 Task: Open Card Card0000000190 in Board Board0000000048 in Workspace WS0000000016 in Trello. Add Member Mailaustralia7@gmail.com to Card Card0000000190 in Board Board0000000048 in Workspace WS0000000016 in Trello. Add Blue Label titled Label0000000190 to Card Card0000000190 in Board Board0000000048 in Workspace WS0000000016 in Trello. Add Checklist CL0000000190 to Card Card0000000190 in Board Board0000000048 in Workspace WS0000000016 in Trello. Add Dates with Start Date as Sep 01 2023 and Due Date as Sep 30 2023 to Card Card0000000190 in Board Board0000000048 in Workspace WS0000000016 in Trello
Action: Mouse moved to (774, 45)
Screenshot: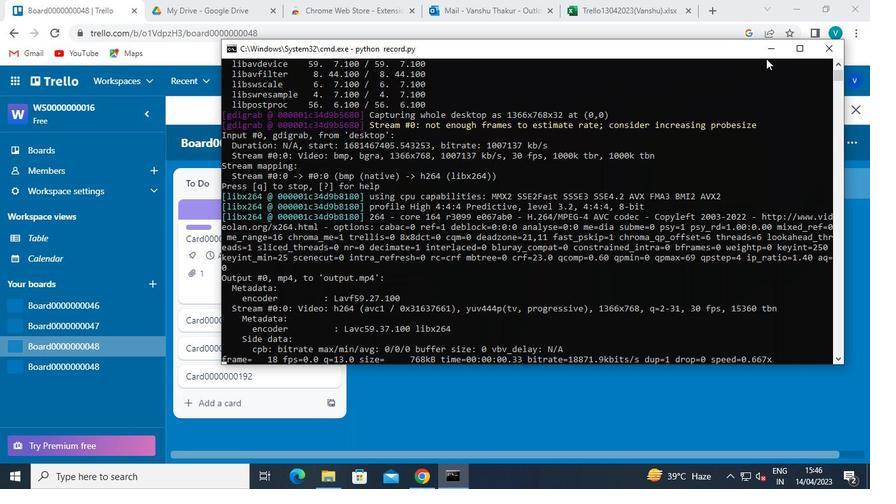 
Action: Mouse pressed left at (774, 45)
Screenshot: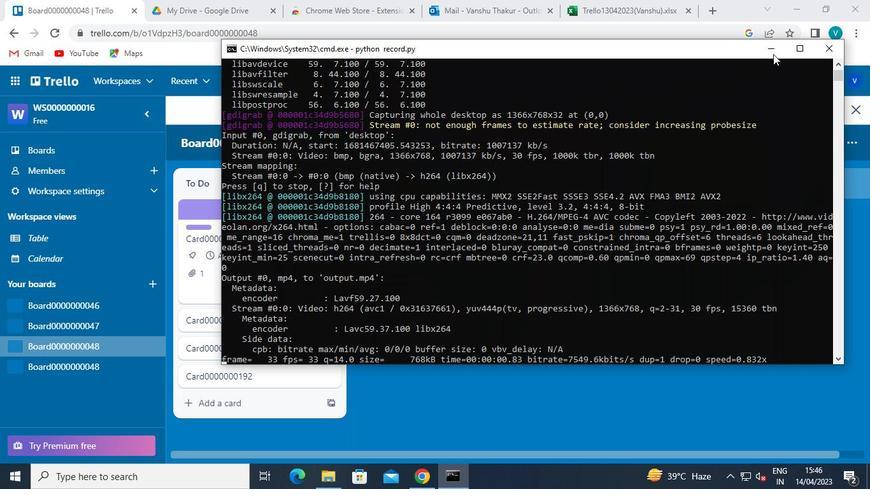 
Action: Mouse moved to (263, 319)
Screenshot: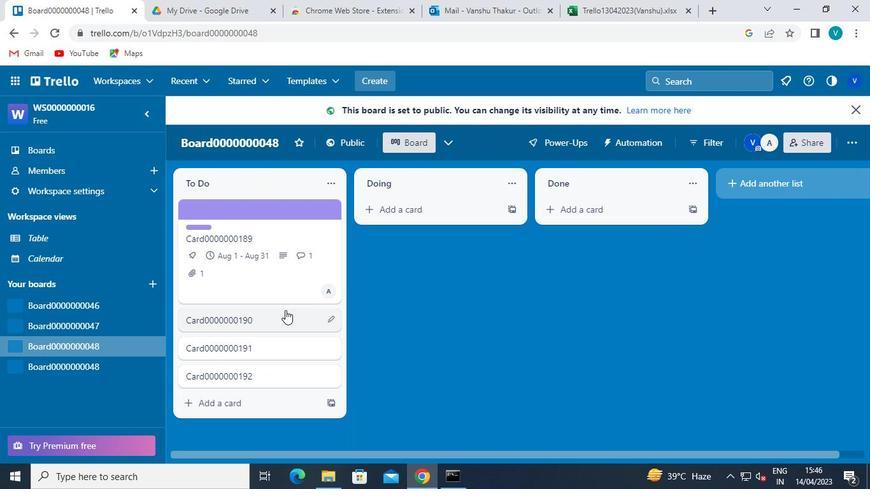 
Action: Mouse pressed left at (263, 319)
Screenshot: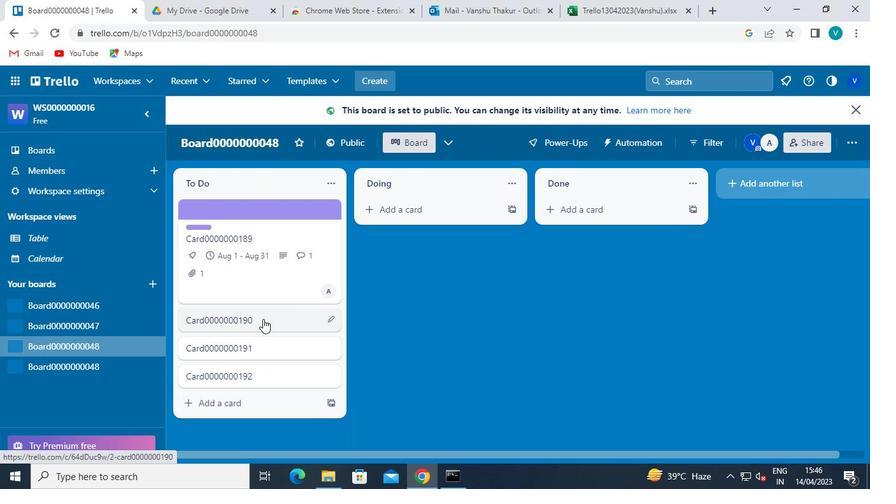 
Action: Mouse moved to (593, 229)
Screenshot: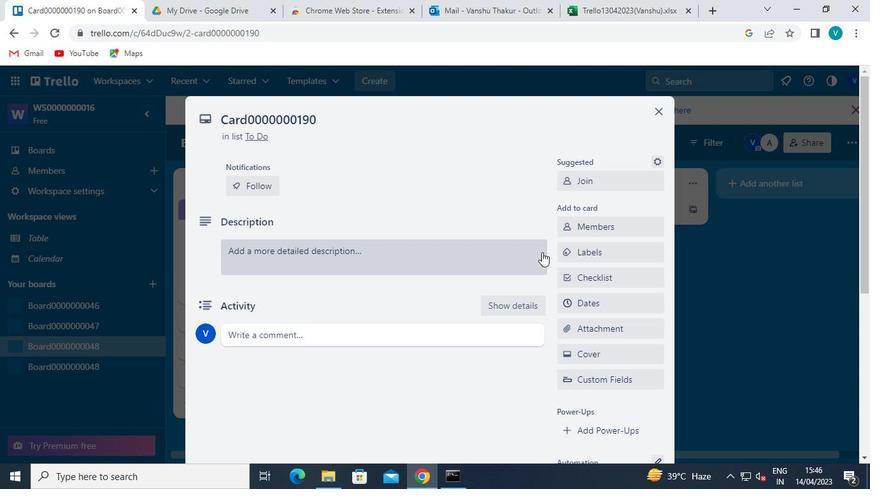 
Action: Mouse pressed left at (593, 229)
Screenshot: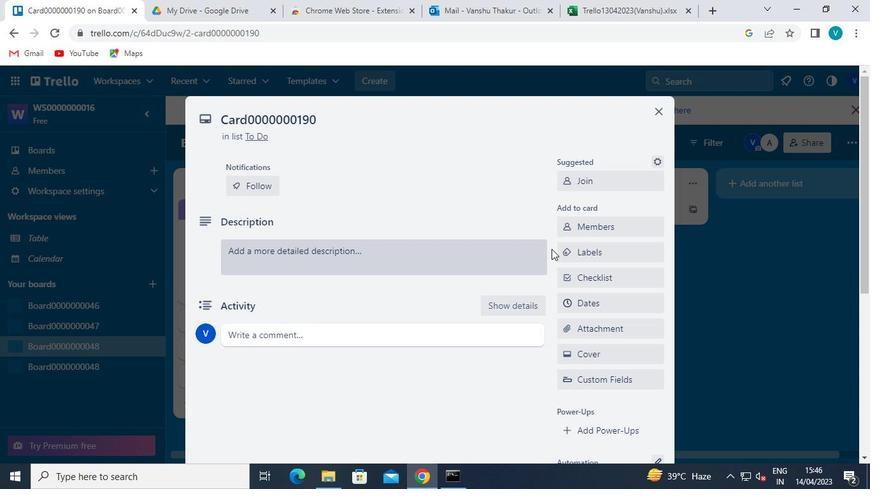 
Action: Mouse moved to (595, 285)
Screenshot: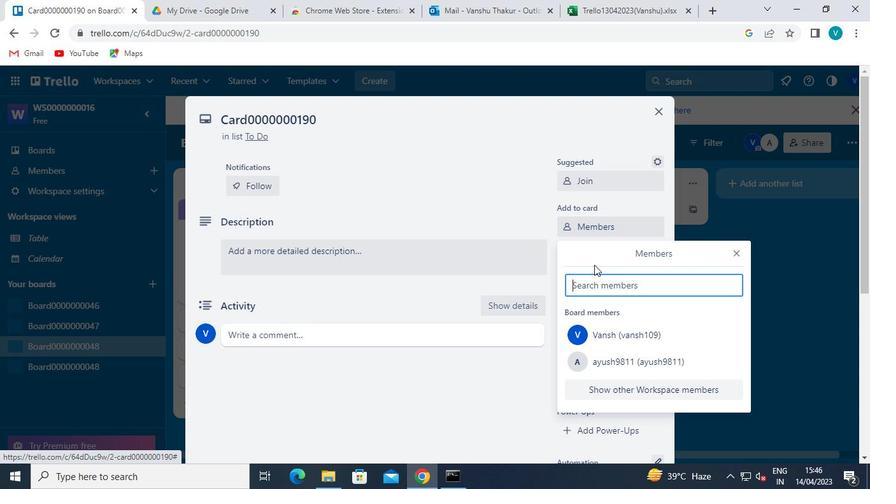 
Action: Mouse pressed left at (595, 285)
Screenshot: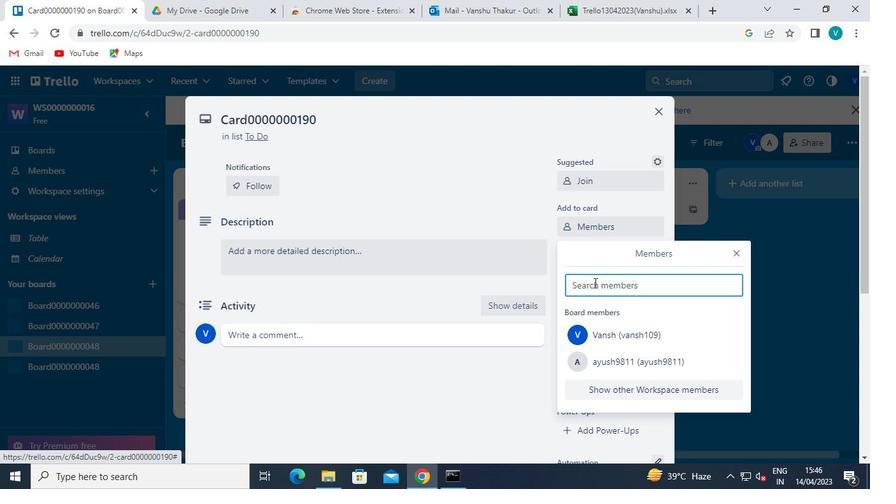 
Action: Mouse moved to (571, 266)
Screenshot: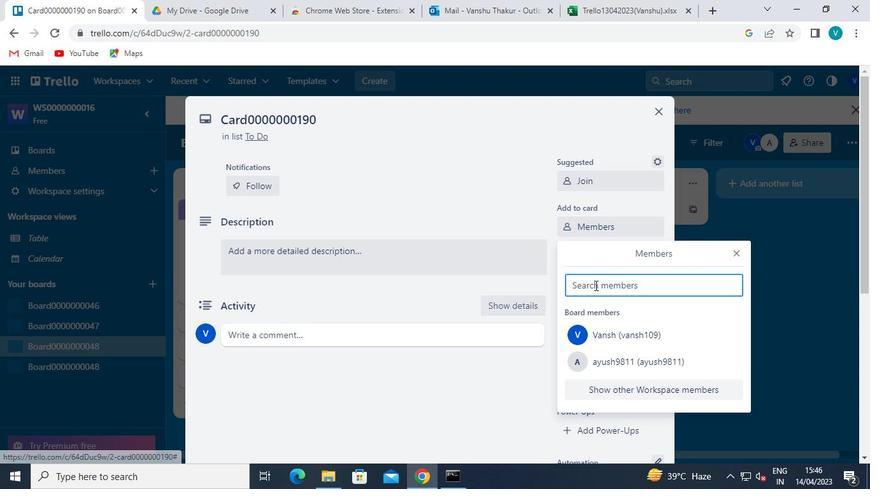 
Action: Keyboard Key.shift
Screenshot: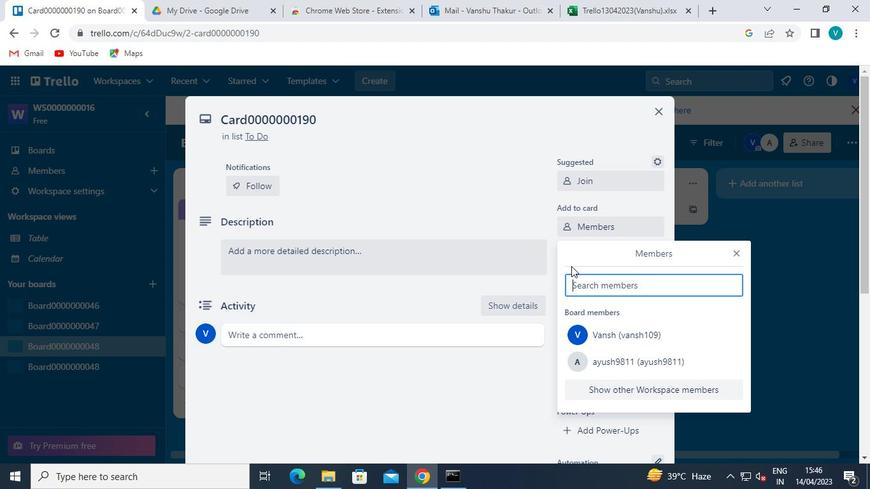 
Action: Keyboard M
Screenshot: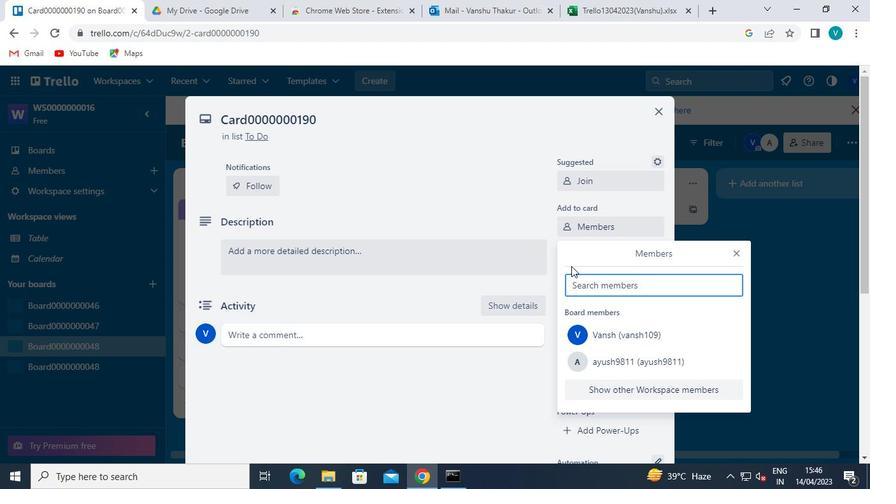 
Action: Keyboard a
Screenshot: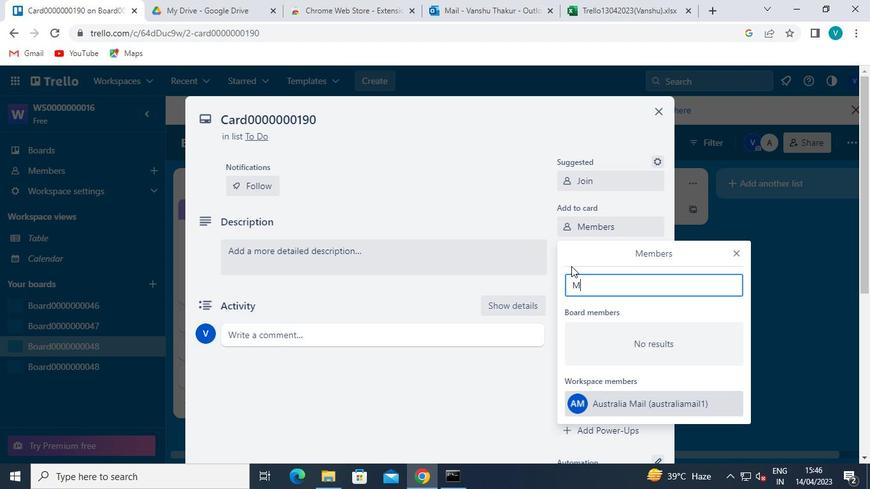 
Action: Keyboard i
Screenshot: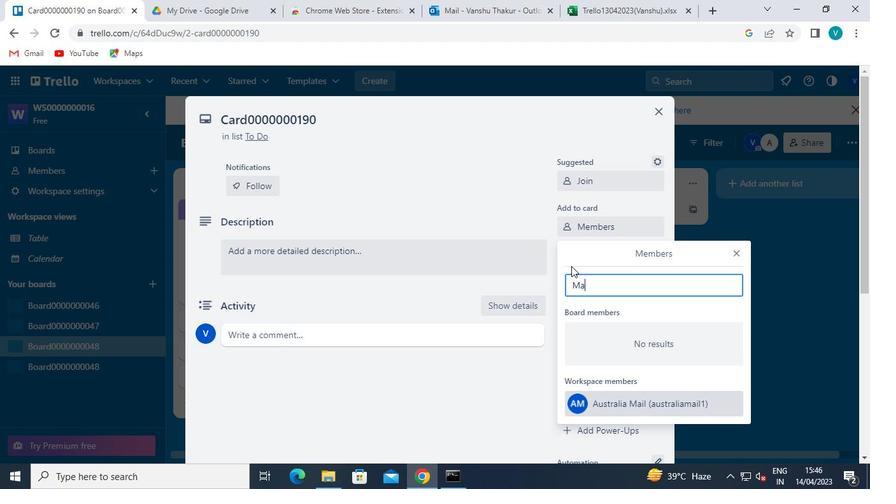 
Action: Keyboard l
Screenshot: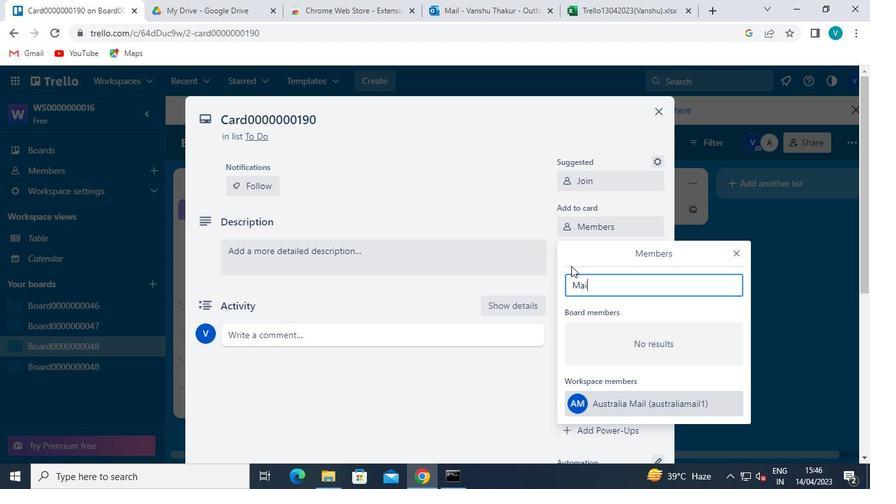 
Action: Keyboard a
Screenshot: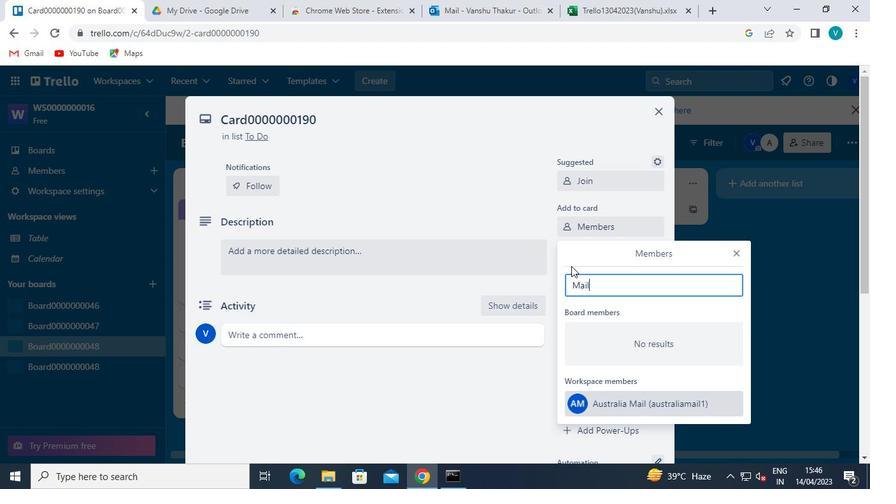 
Action: Keyboard u
Screenshot: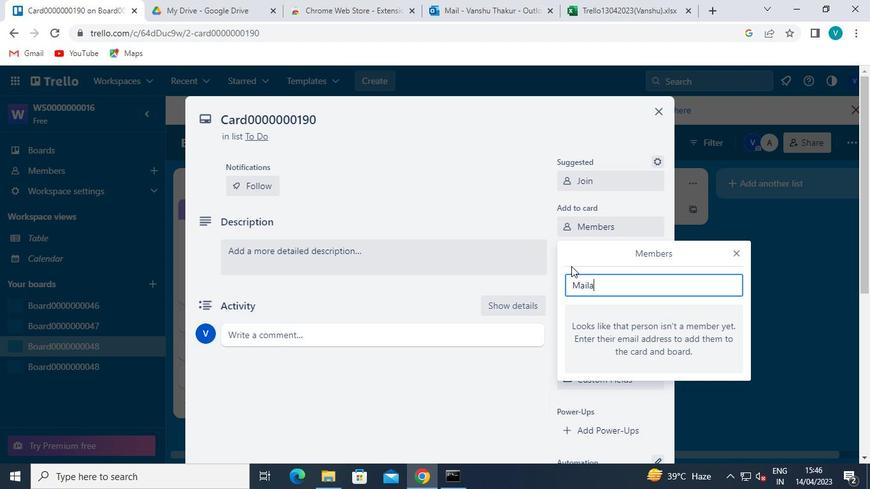 
Action: Keyboard s
Screenshot: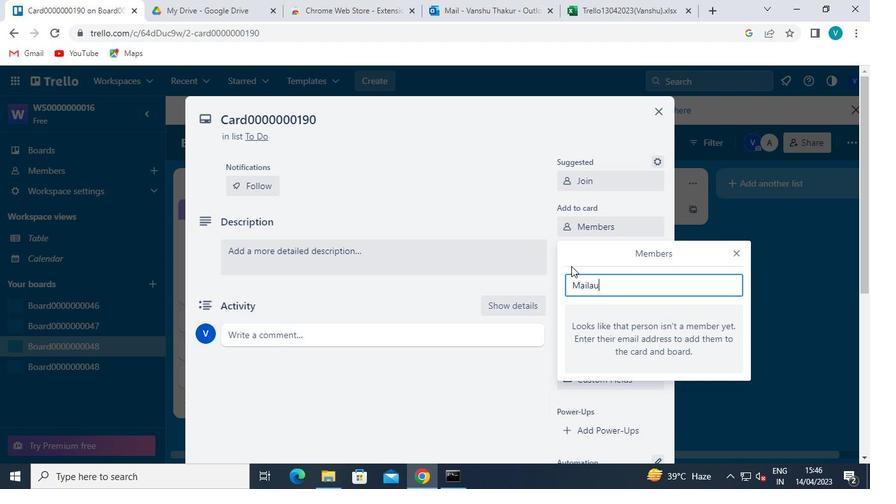 
Action: Keyboard t
Screenshot: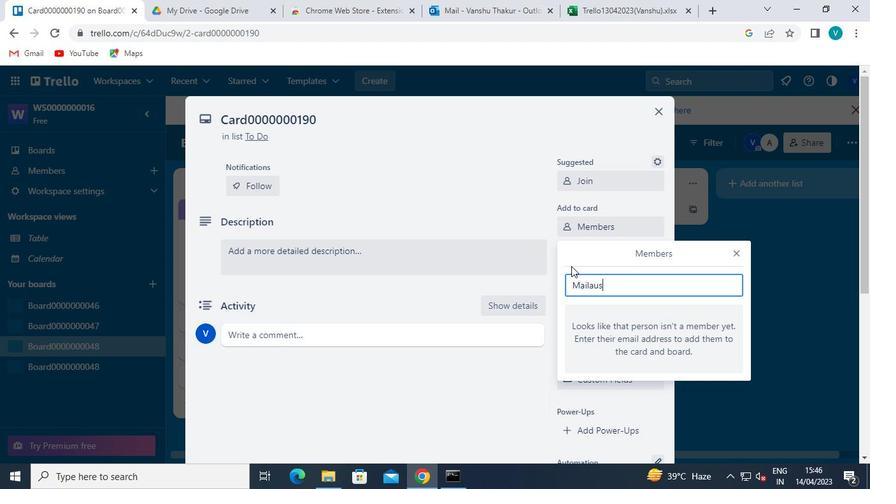 
Action: Keyboard r
Screenshot: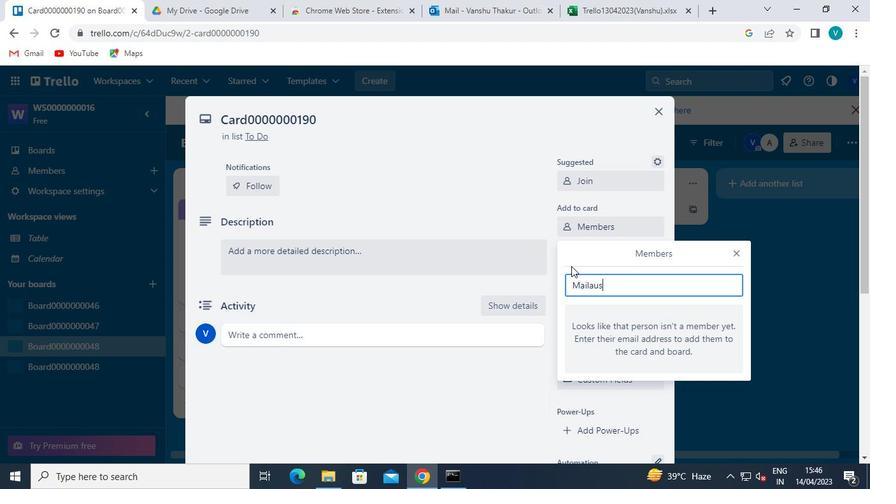 
Action: Keyboard a
Screenshot: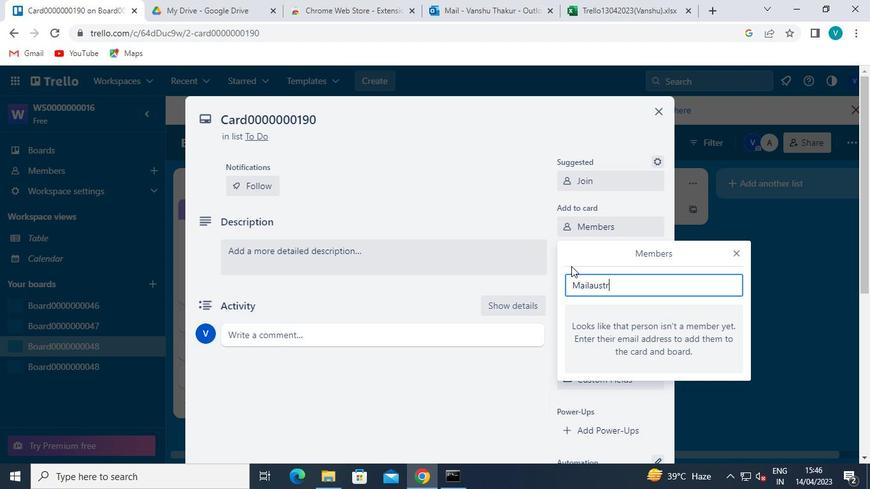 
Action: Keyboard l
Screenshot: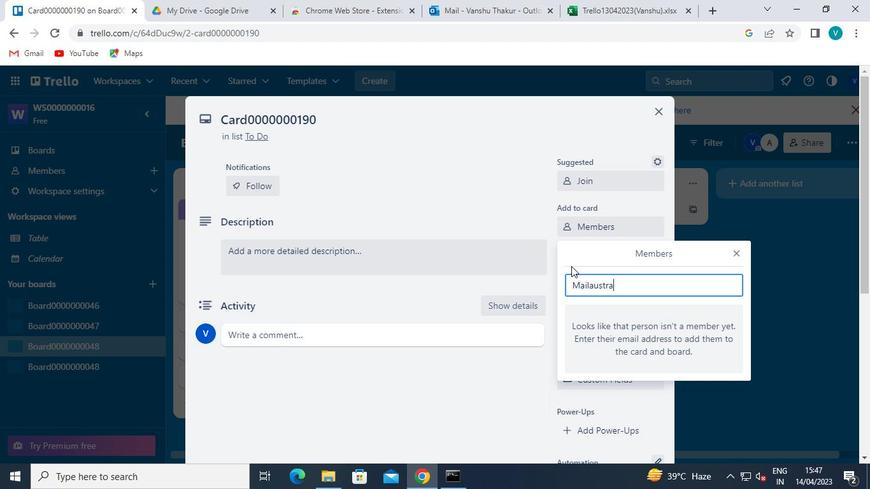 
Action: Keyboard i
Screenshot: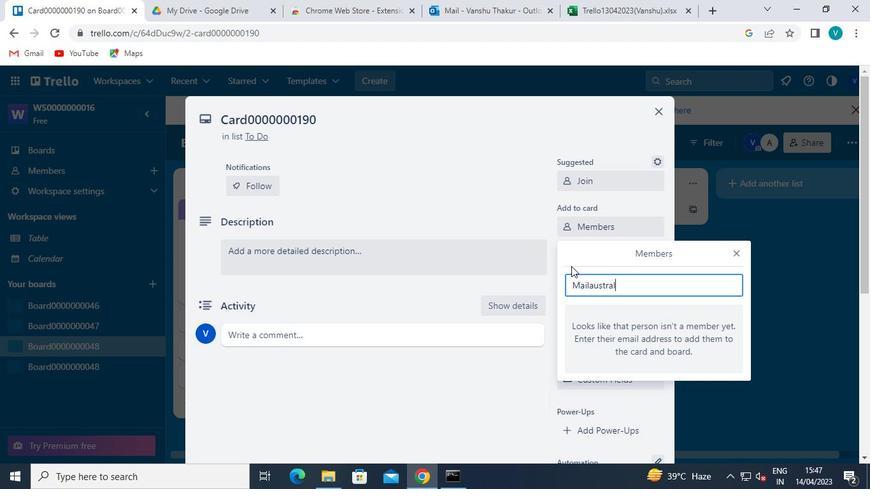 
Action: Keyboard a
Screenshot: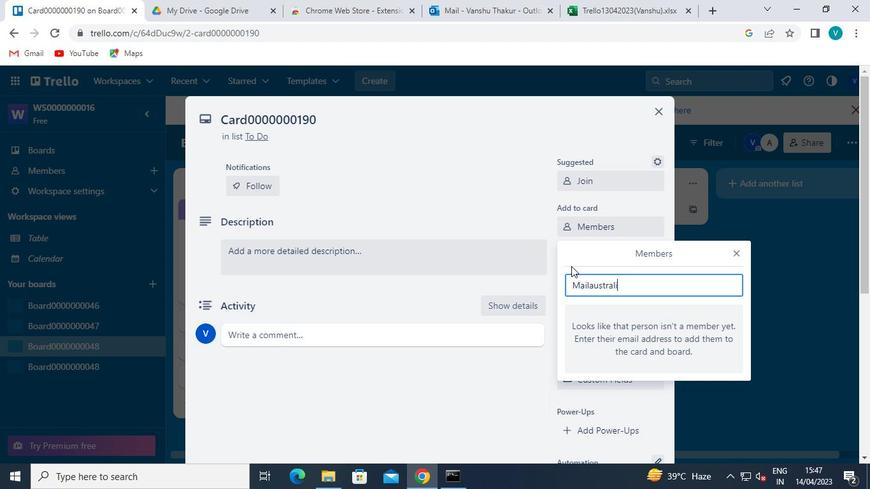 
Action: Keyboard <103>
Screenshot: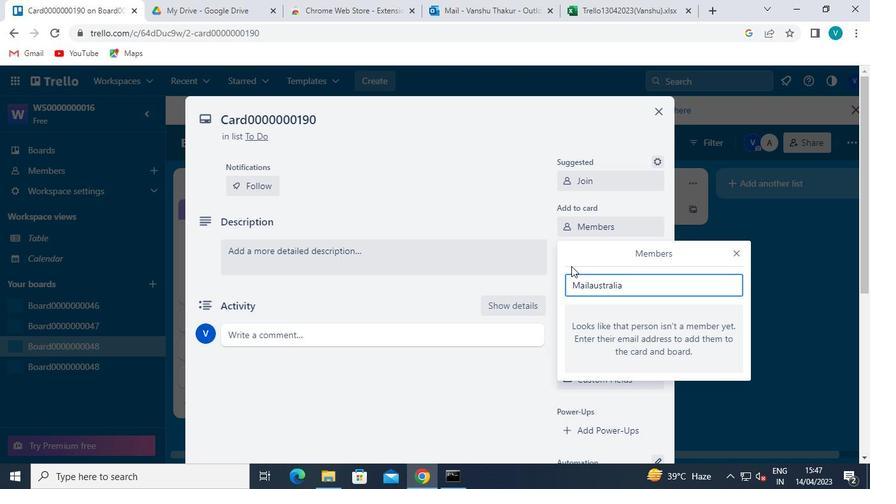 
Action: Keyboard Key.shift
Screenshot: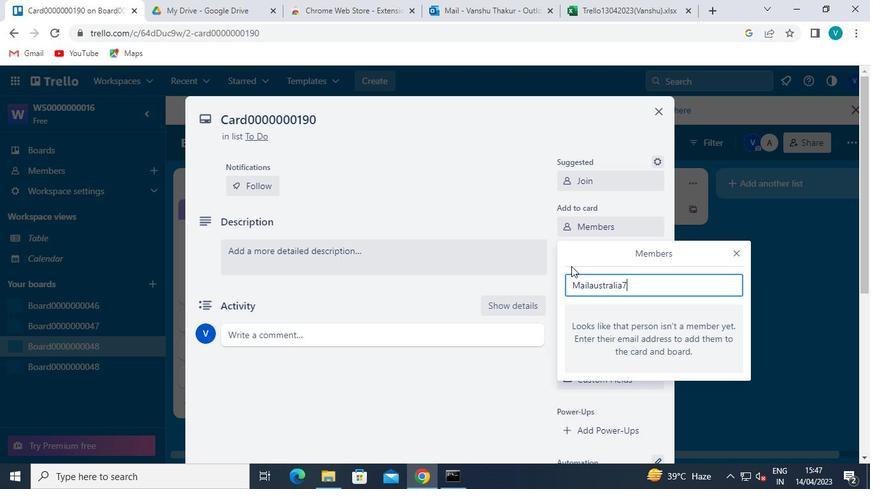 
Action: Keyboard @
Screenshot: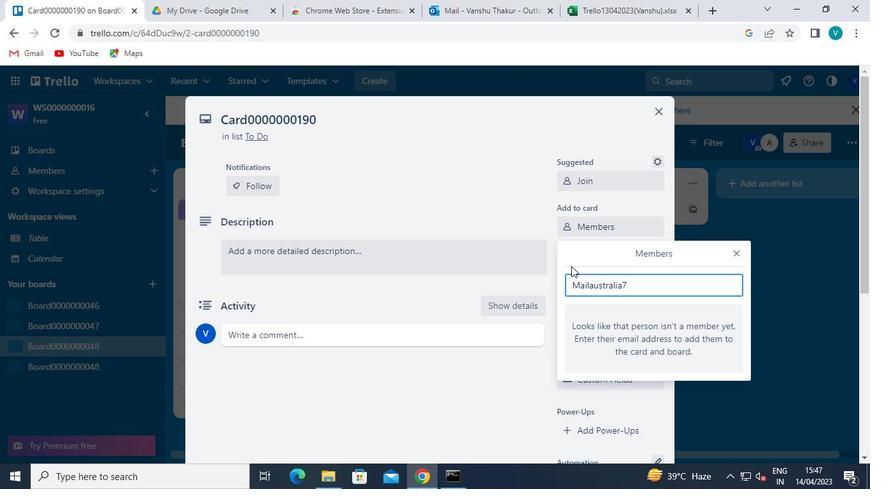 
Action: Keyboard g
Screenshot: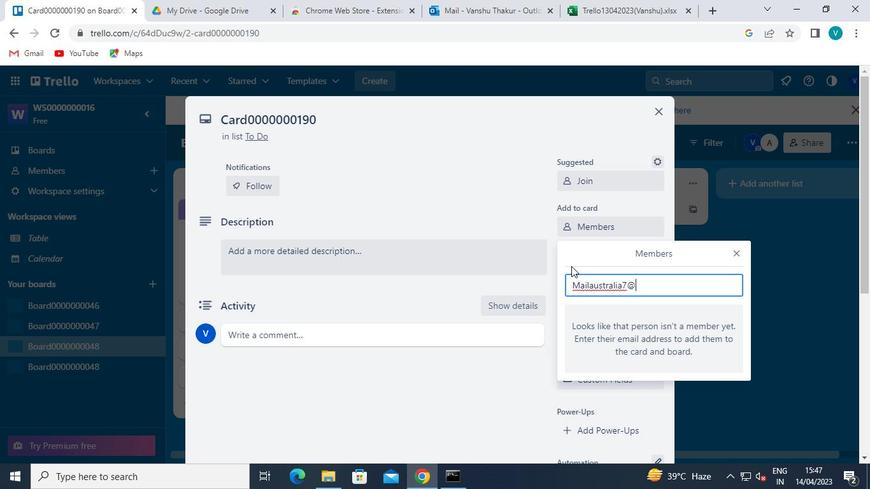 
Action: Keyboard m
Screenshot: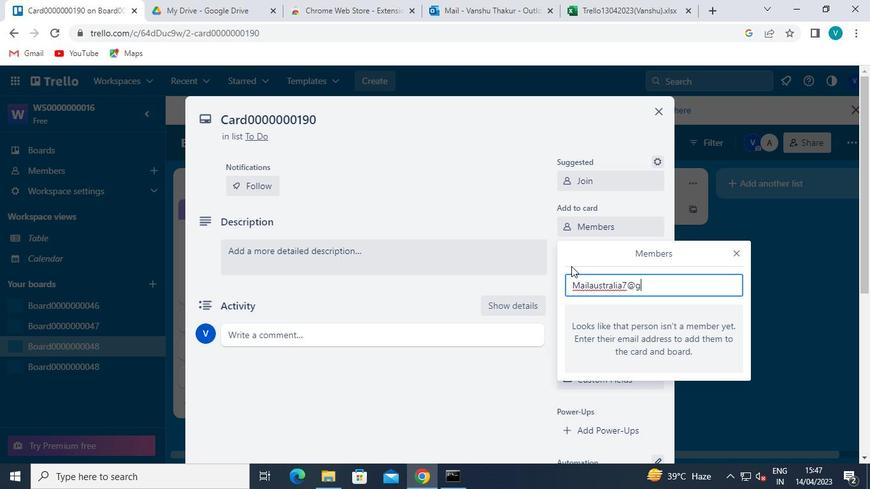 
Action: Keyboard a
Screenshot: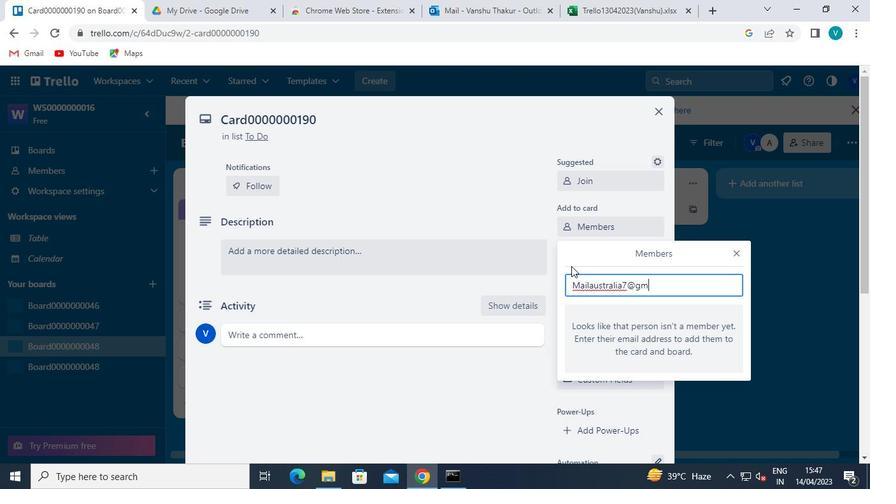 
Action: Keyboard i
Screenshot: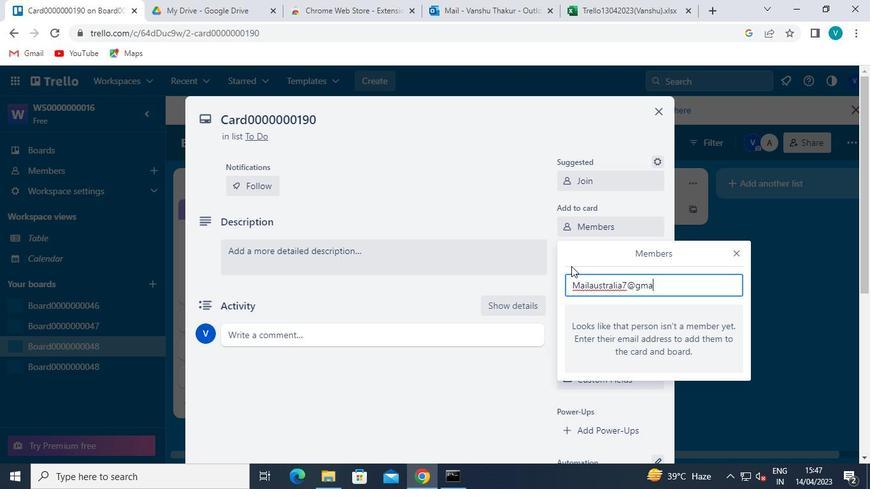 
Action: Keyboard l
Screenshot: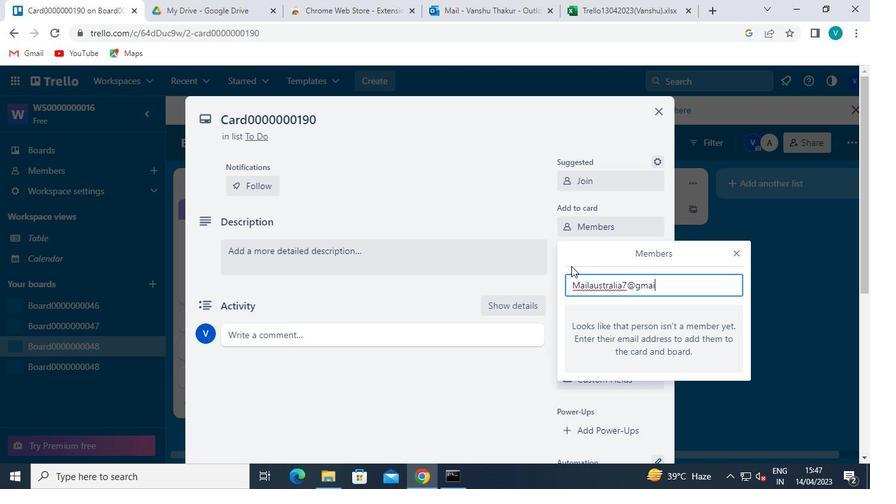 
Action: Keyboard <110>
Screenshot: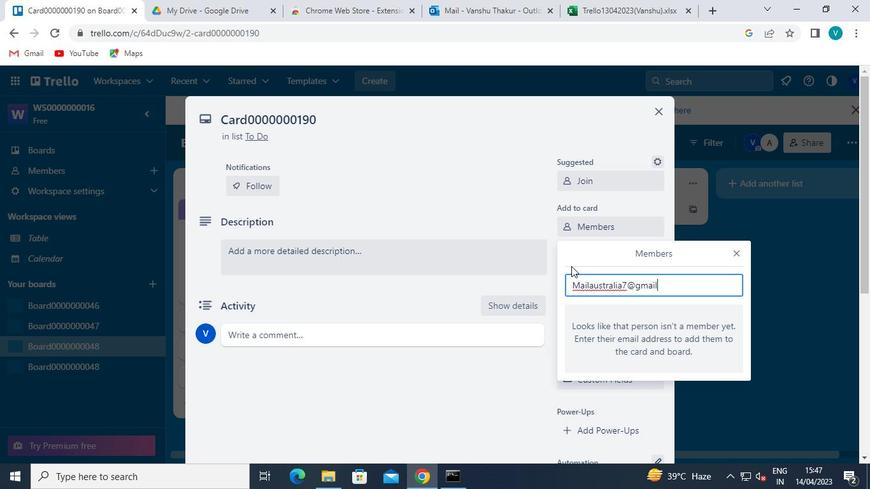 
Action: Keyboard c
Screenshot: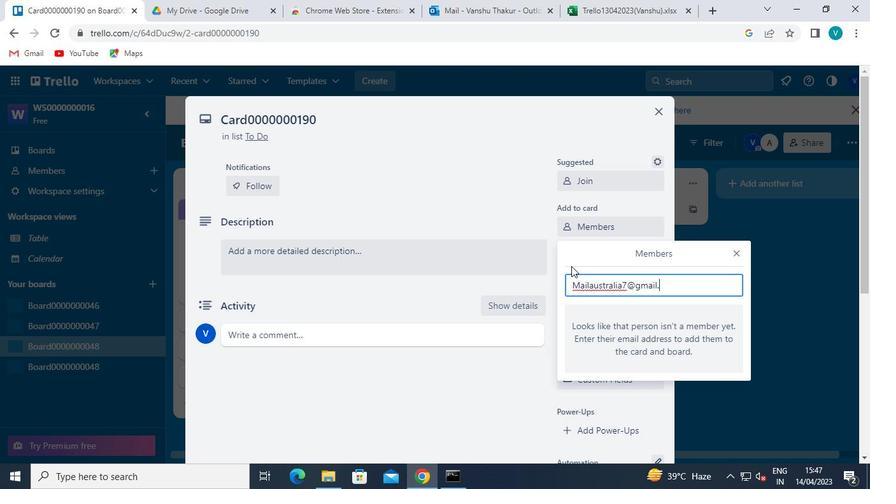 
Action: Keyboard o
Screenshot: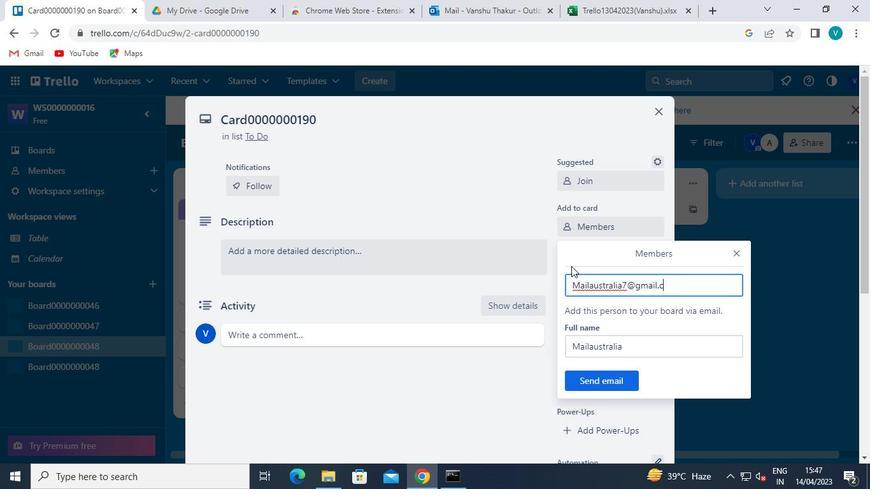
Action: Keyboard m
Screenshot: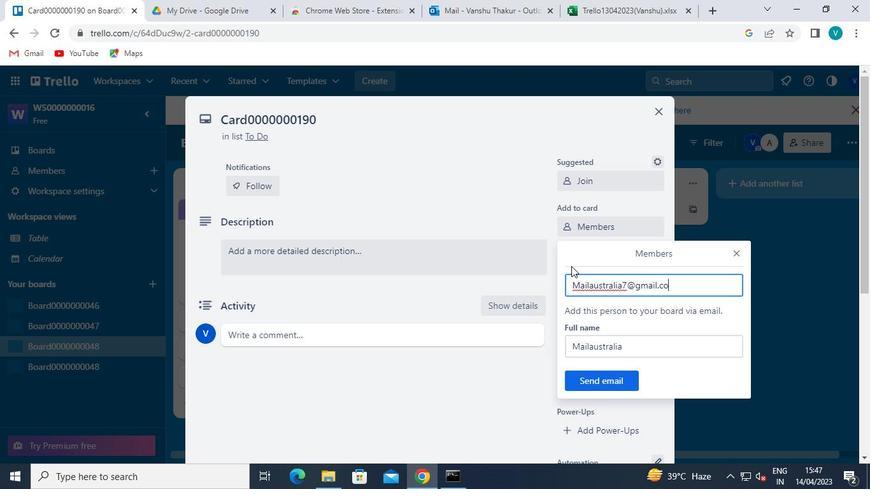 
Action: Mouse moved to (599, 378)
Screenshot: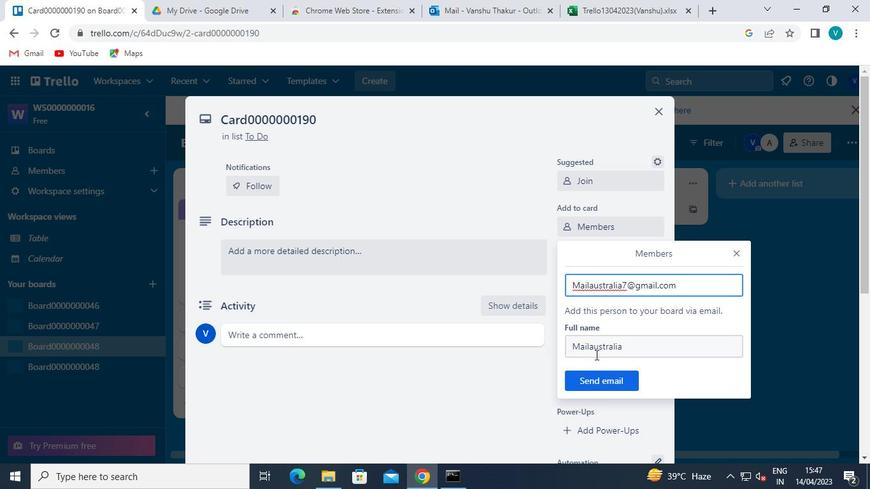 
Action: Mouse pressed left at (599, 378)
Screenshot: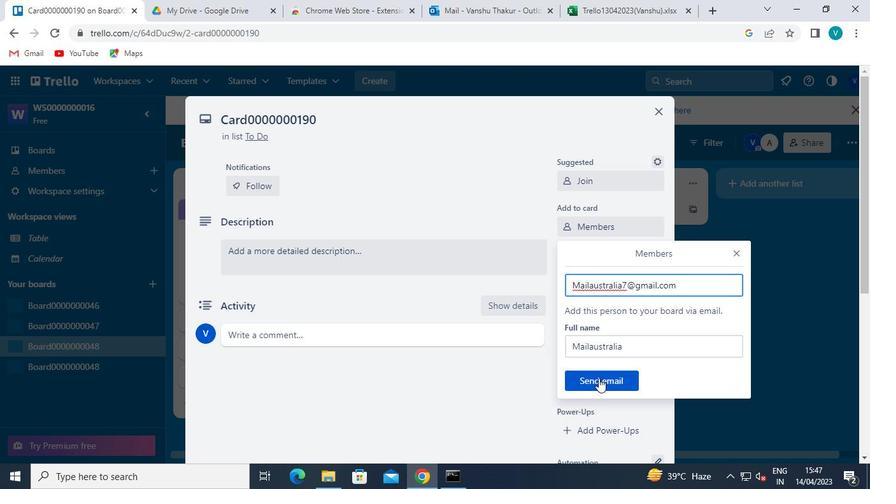 
Action: Mouse moved to (592, 256)
Screenshot: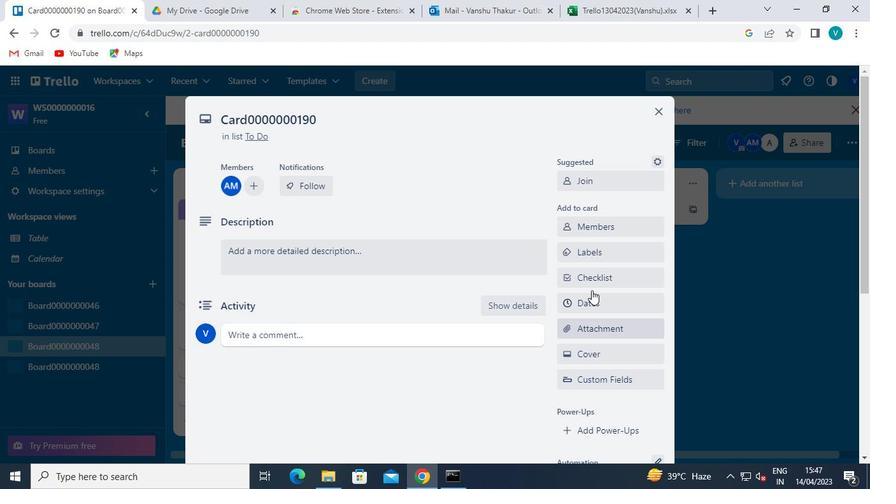 
Action: Mouse pressed left at (592, 256)
Screenshot: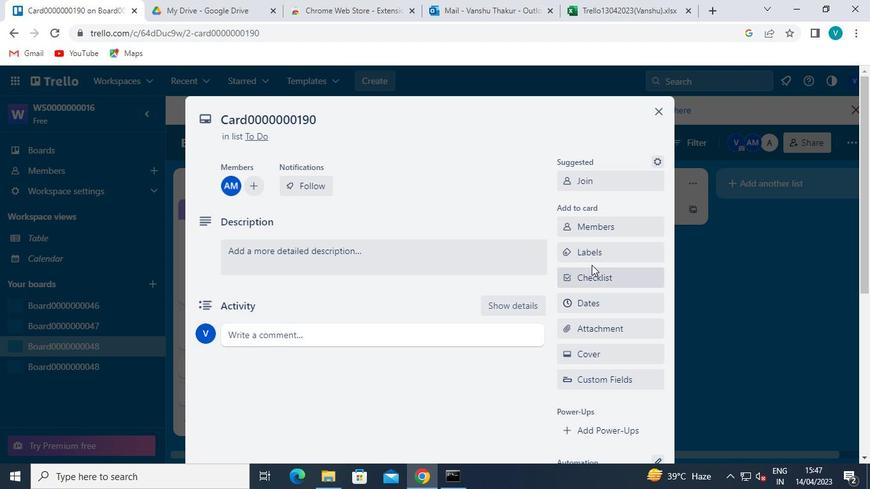 
Action: Mouse moved to (637, 362)
Screenshot: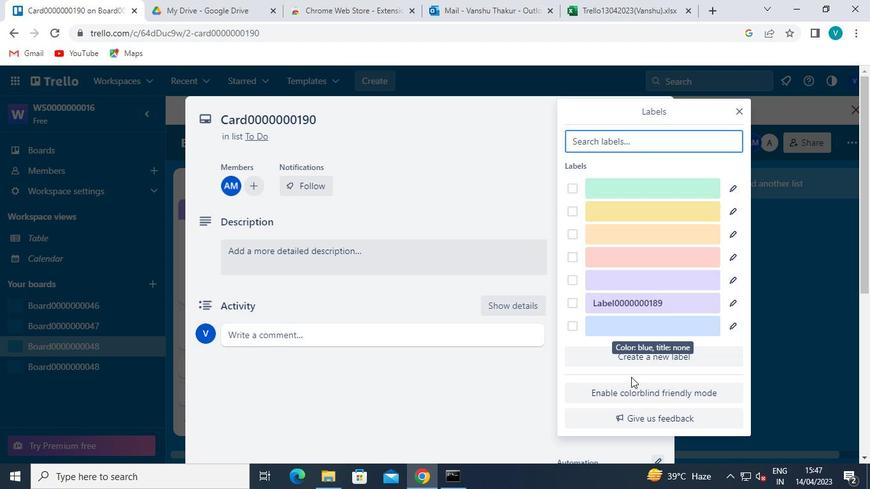 
Action: Mouse pressed left at (637, 362)
Screenshot: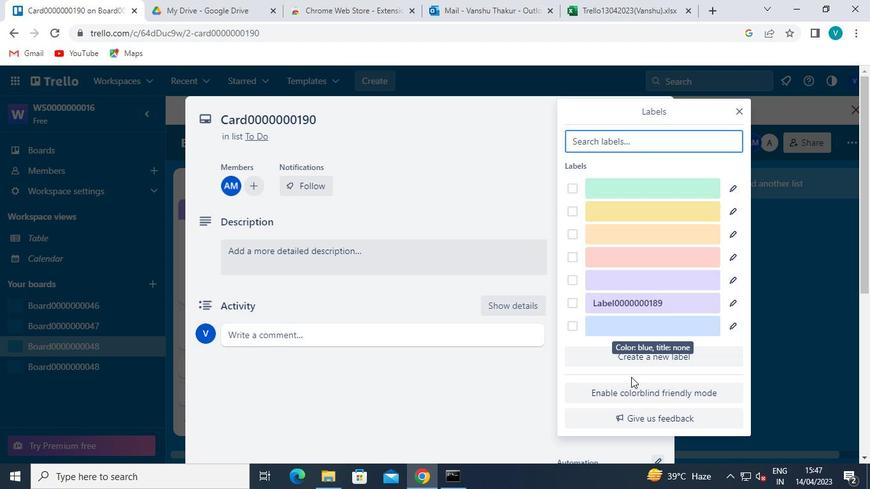 
Action: Mouse moved to (583, 356)
Screenshot: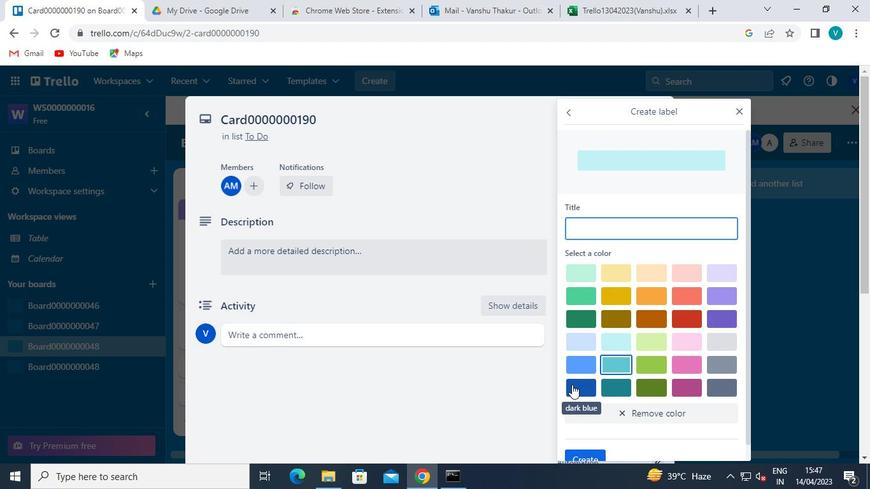 
Action: Mouse pressed left at (583, 356)
Screenshot: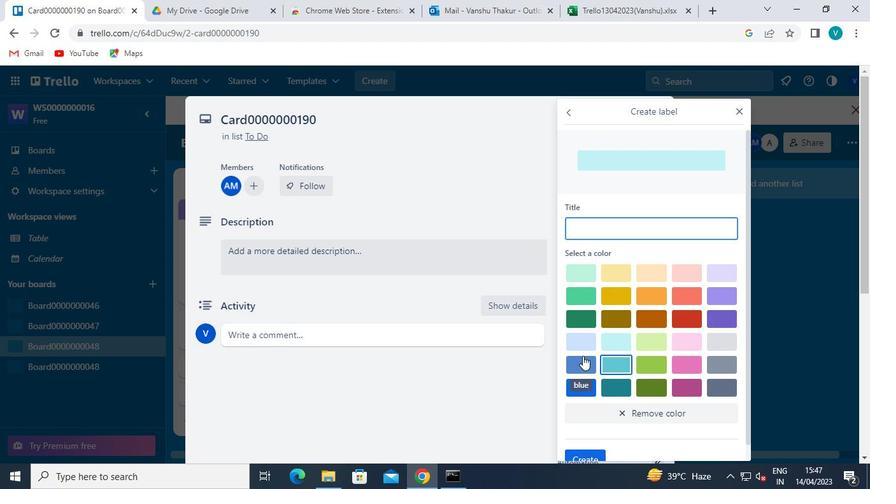 
Action: Mouse moved to (624, 223)
Screenshot: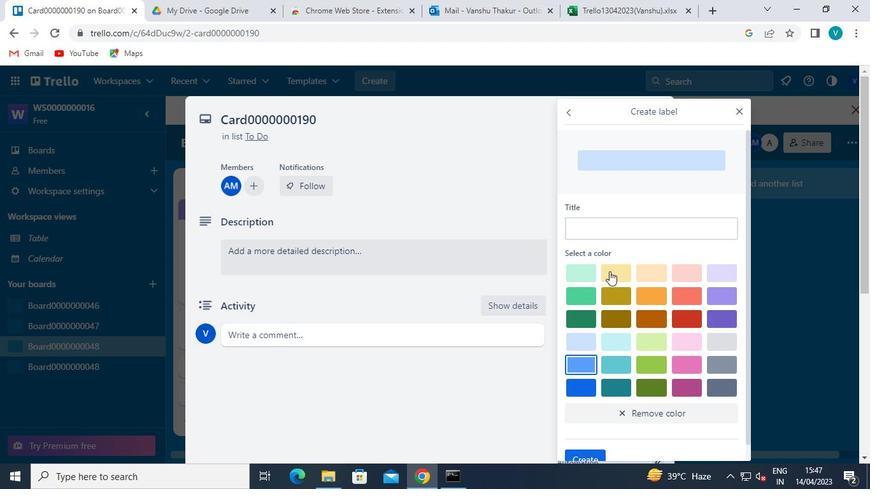 
Action: Mouse pressed left at (624, 223)
Screenshot: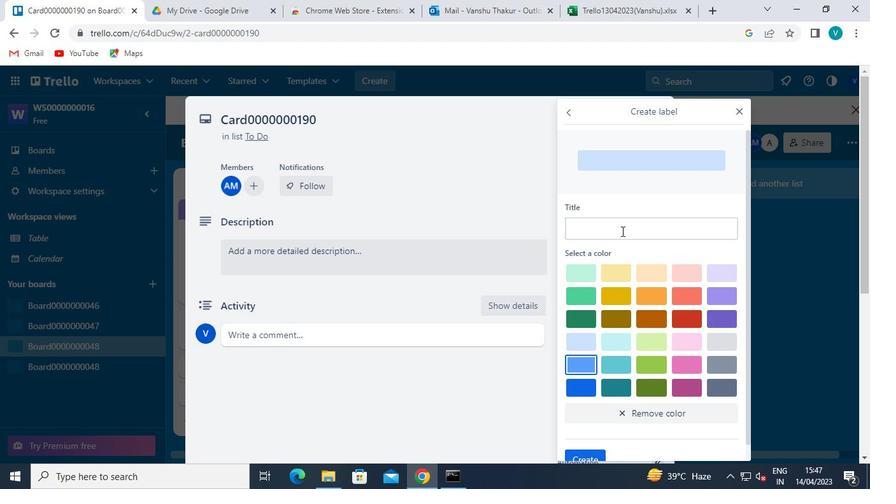 
Action: Mouse moved to (628, 228)
Screenshot: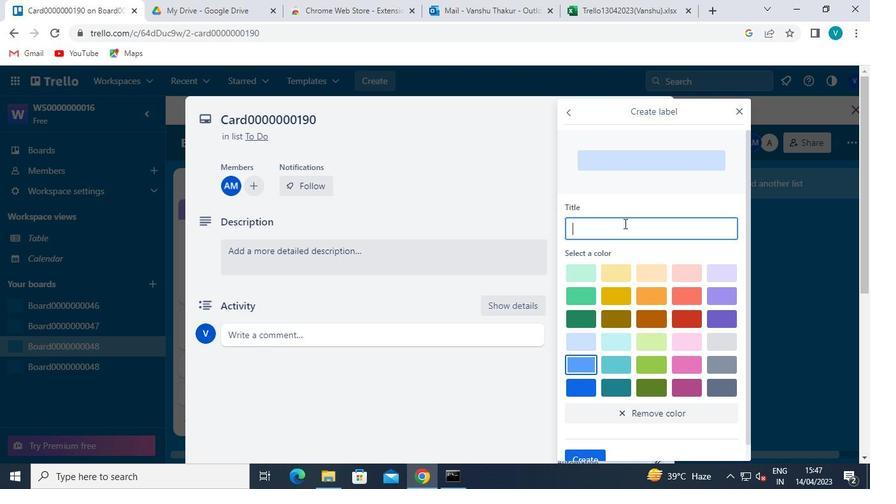 
Action: Keyboard Key.shift
Screenshot: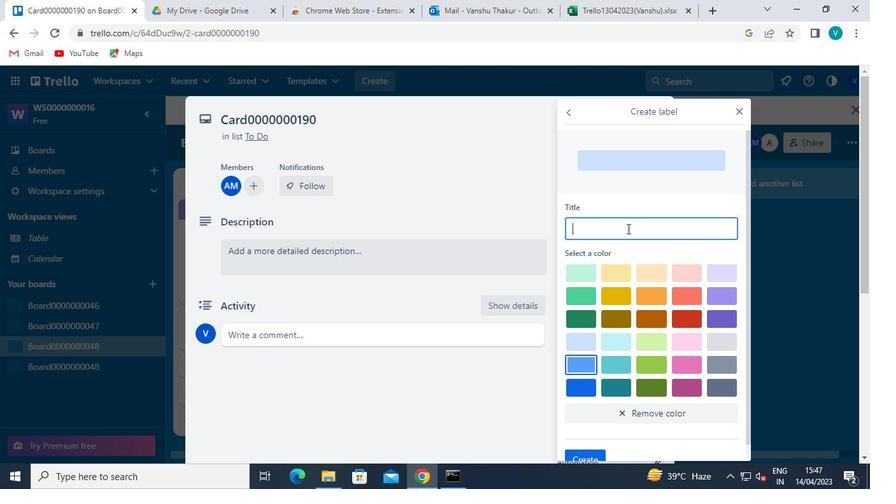 
Action: Keyboard L
Screenshot: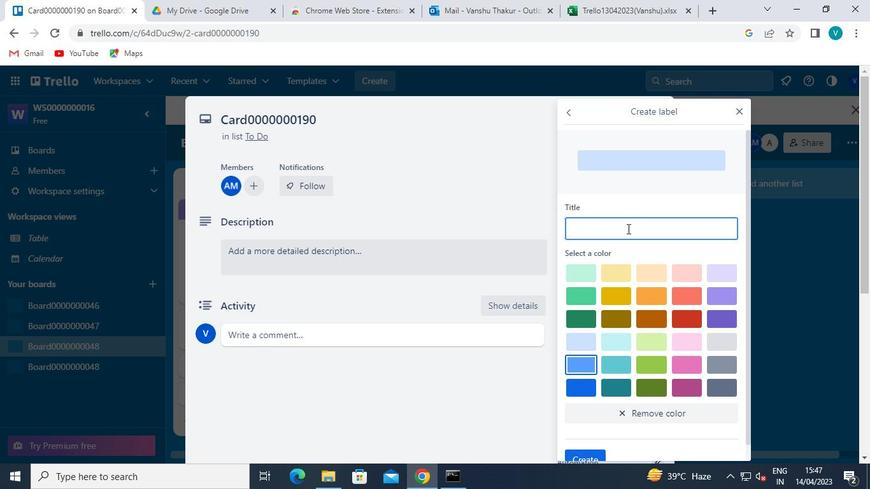 
Action: Keyboard a
Screenshot: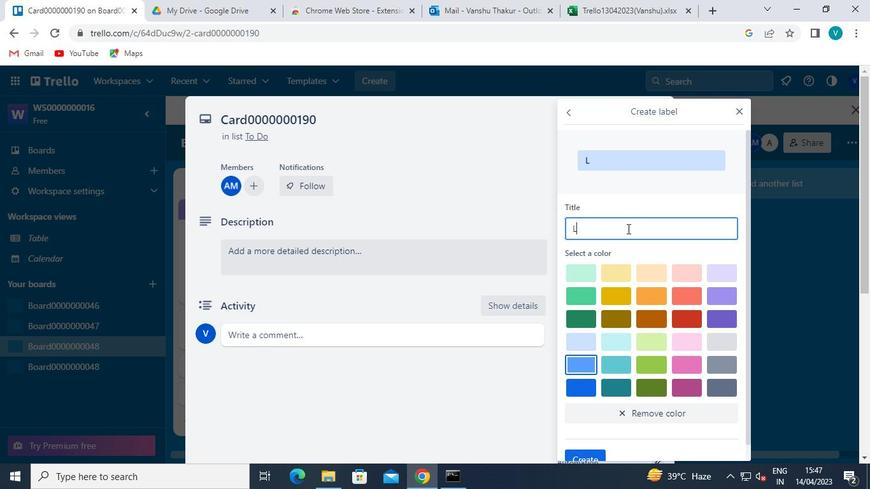 
Action: Keyboard b
Screenshot: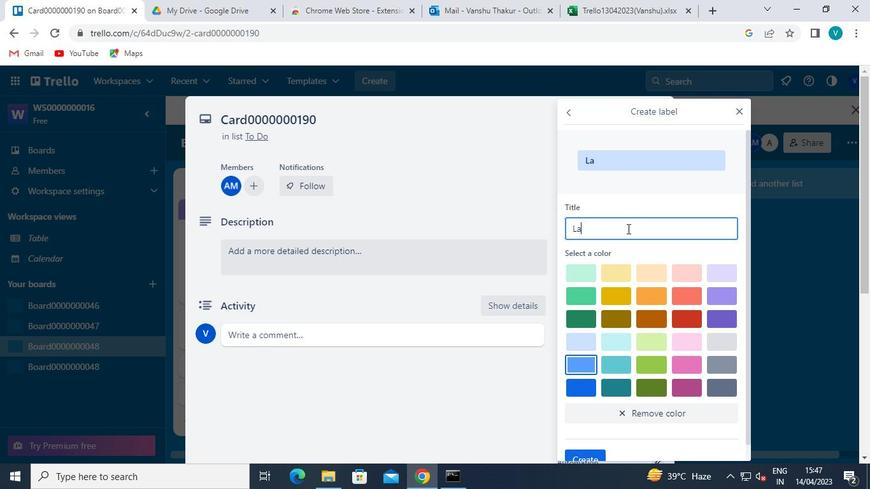 
Action: Keyboard e
Screenshot: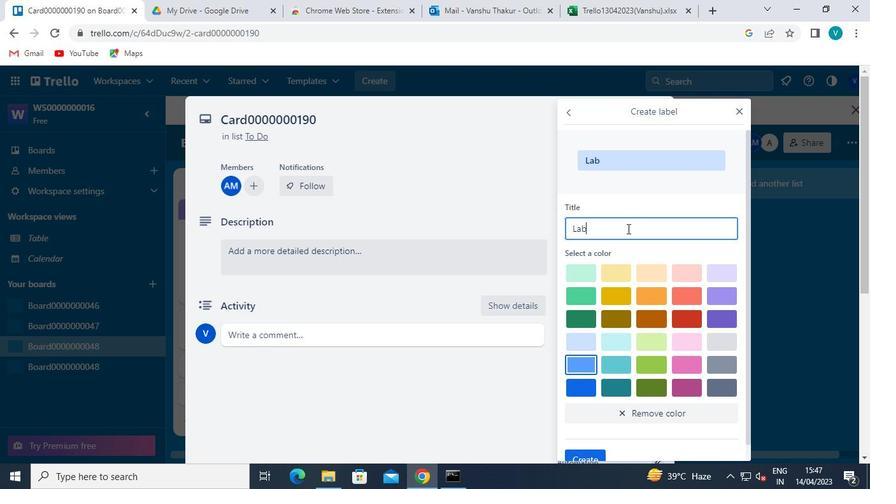 
Action: Keyboard l
Screenshot: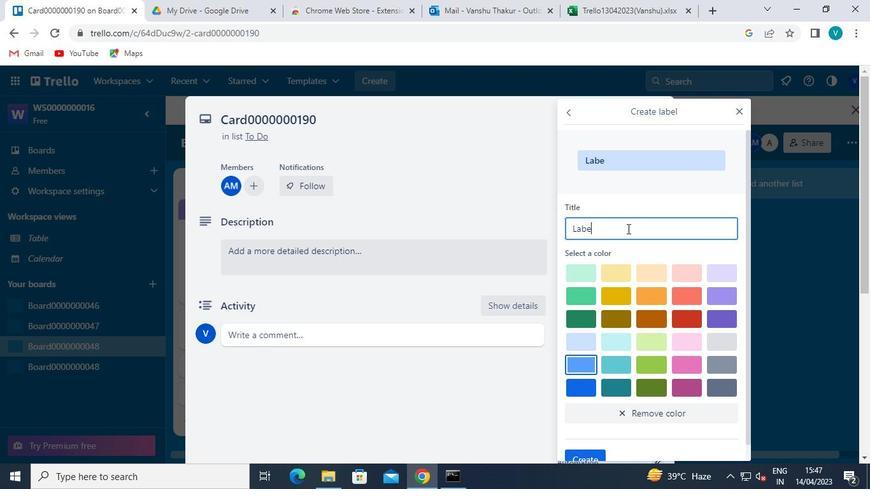 
Action: Keyboard <96>
Screenshot: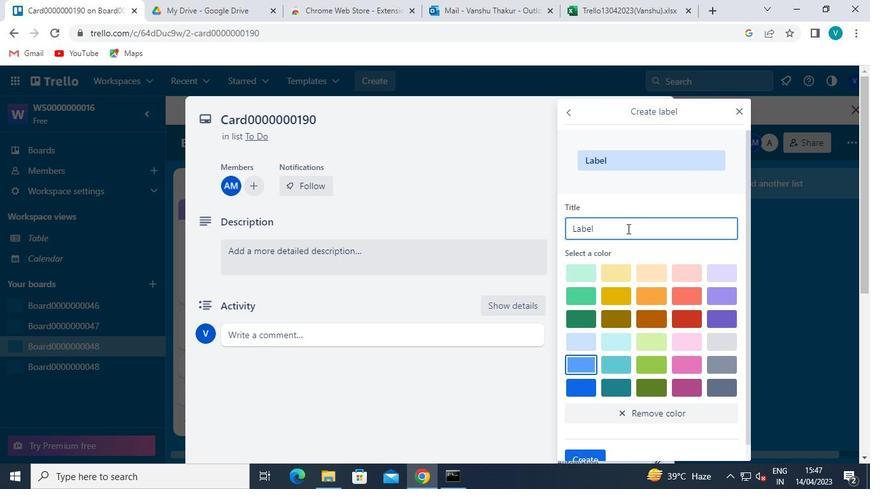 
Action: Keyboard <96>
Screenshot: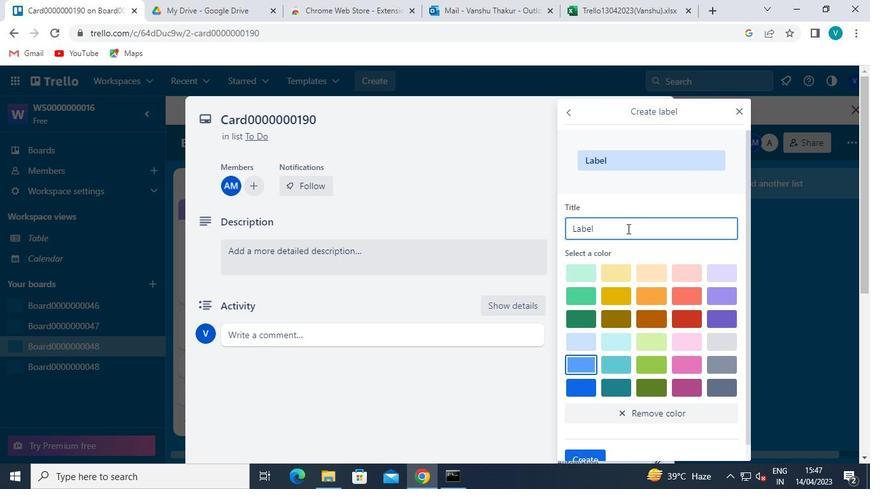 
Action: Keyboard <96>
Screenshot: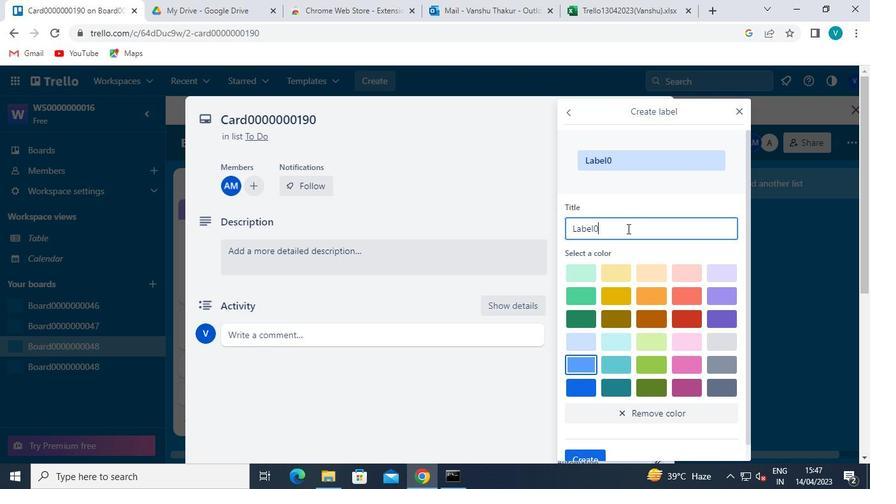 
Action: Keyboard <96>
Screenshot: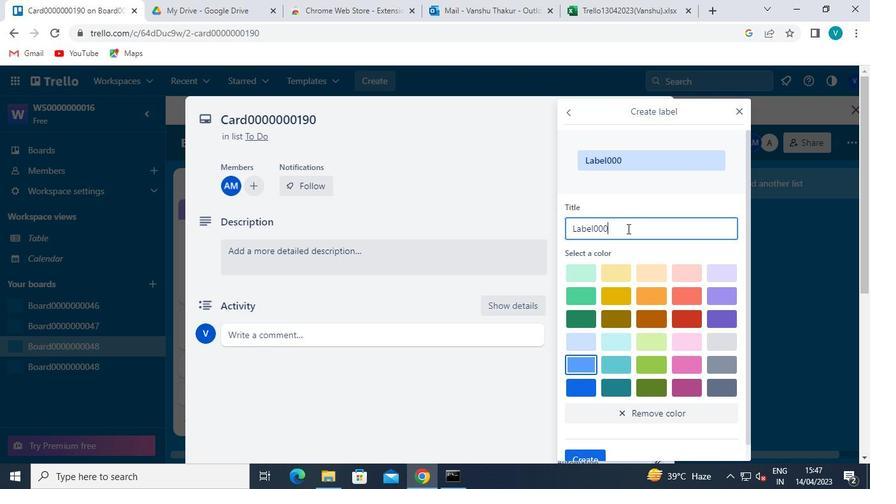 
Action: Keyboard <96>
Screenshot: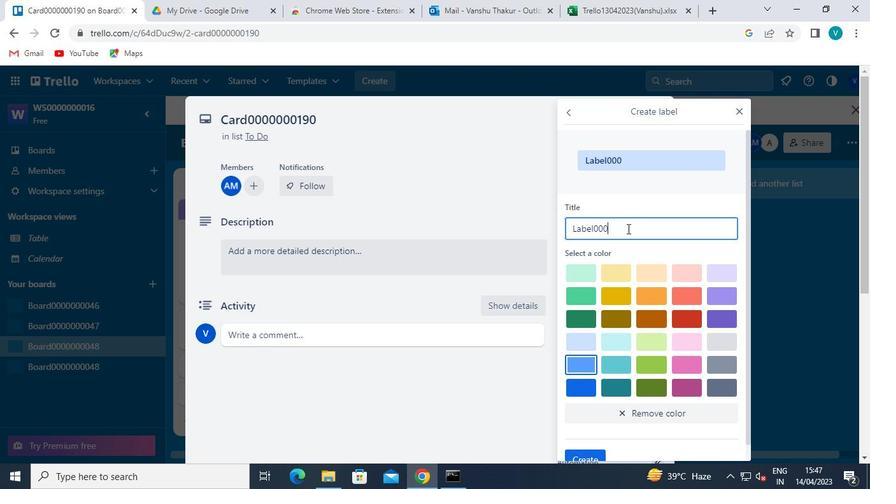 
Action: Keyboard <96>
Screenshot: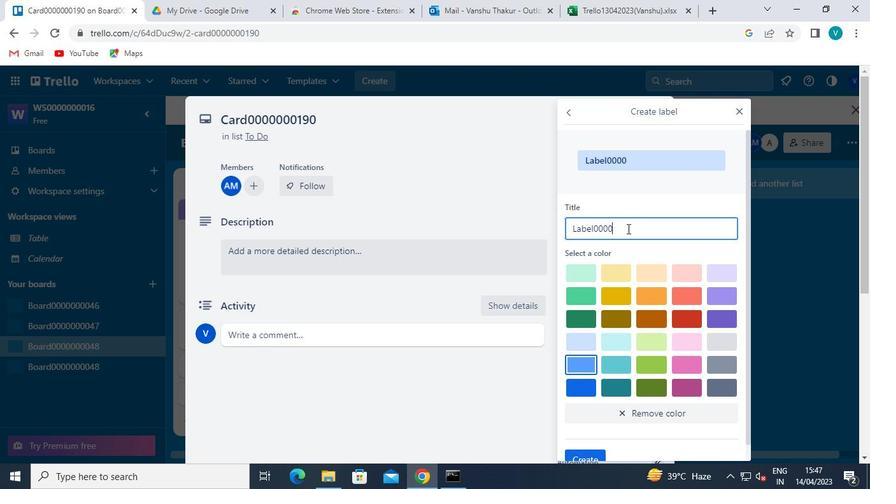 
Action: Keyboard <96>
Screenshot: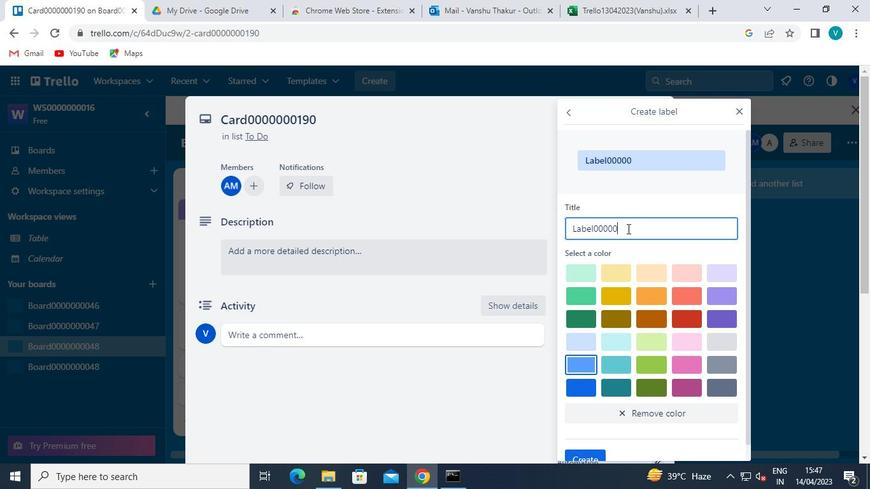 
Action: Keyboard <97>
Screenshot: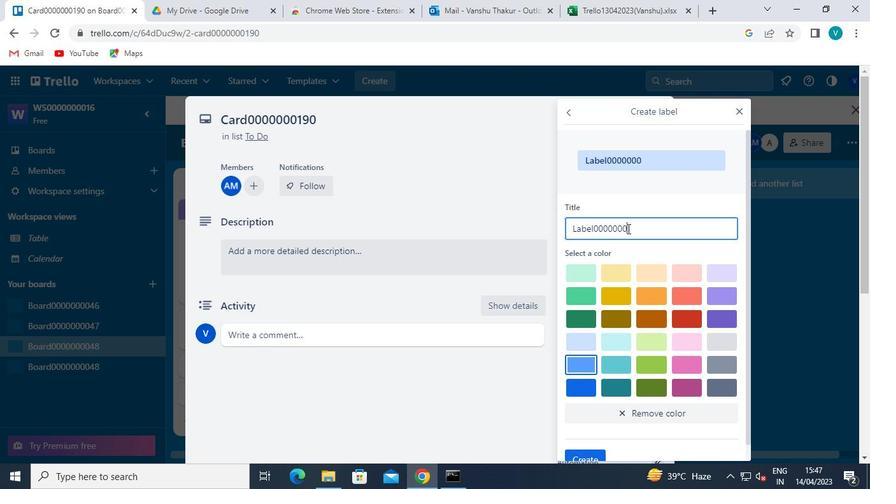 
Action: Keyboard <105>
Screenshot: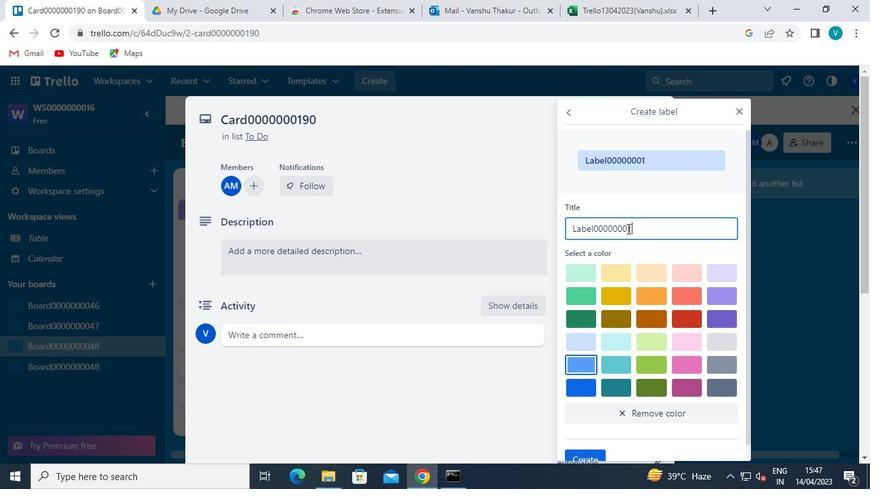 
Action: Keyboard <96>
Screenshot: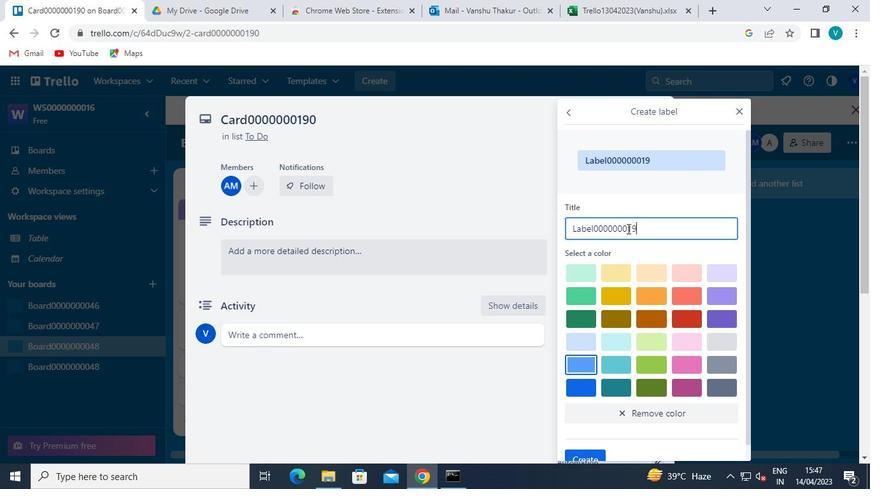
Action: Mouse moved to (597, 434)
Screenshot: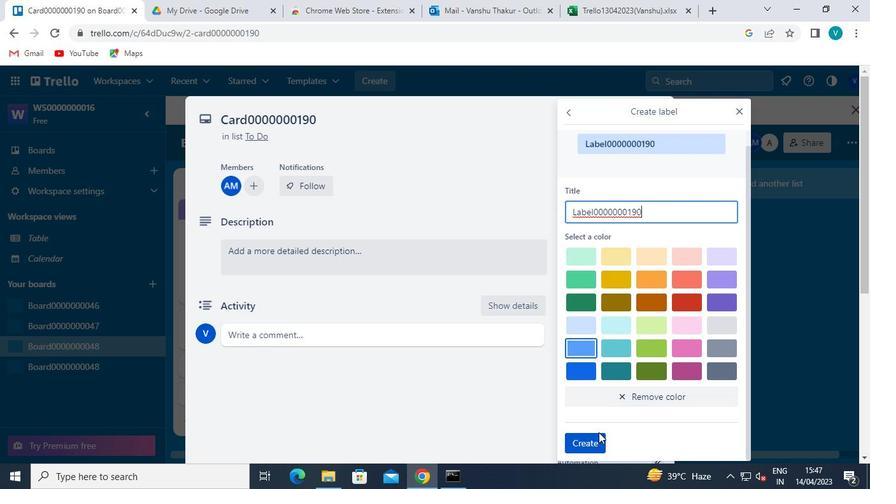 
Action: Mouse pressed left at (597, 434)
Screenshot: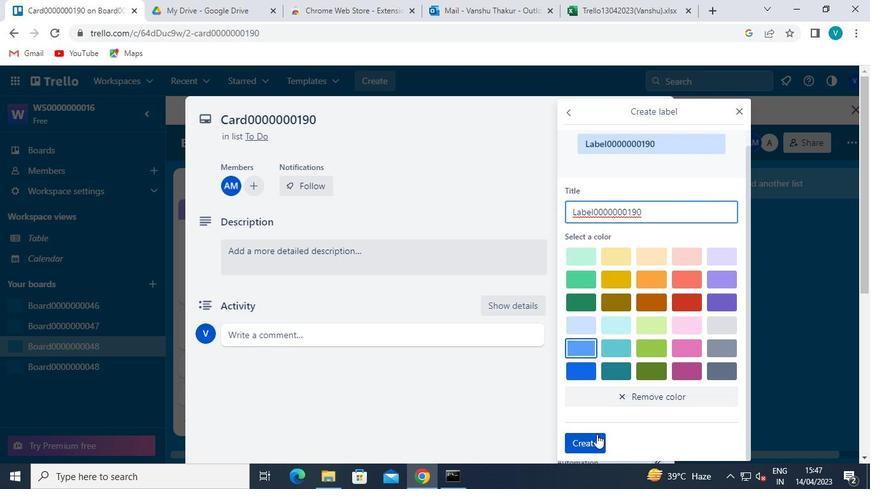 
Action: Mouse moved to (740, 107)
Screenshot: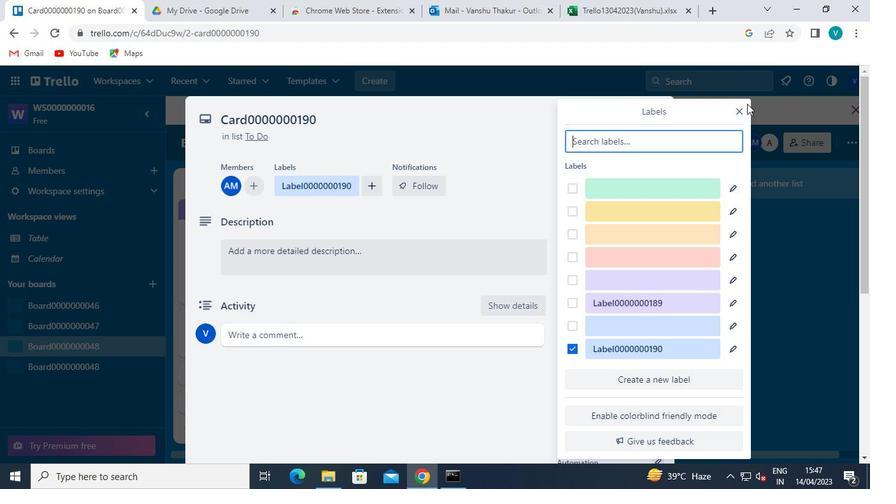 
Action: Mouse pressed left at (740, 107)
Screenshot: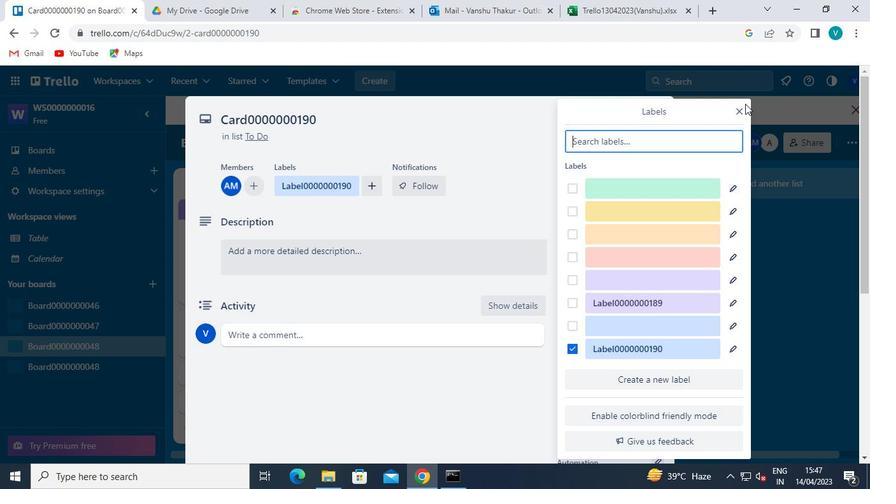 
Action: Mouse moved to (599, 275)
Screenshot: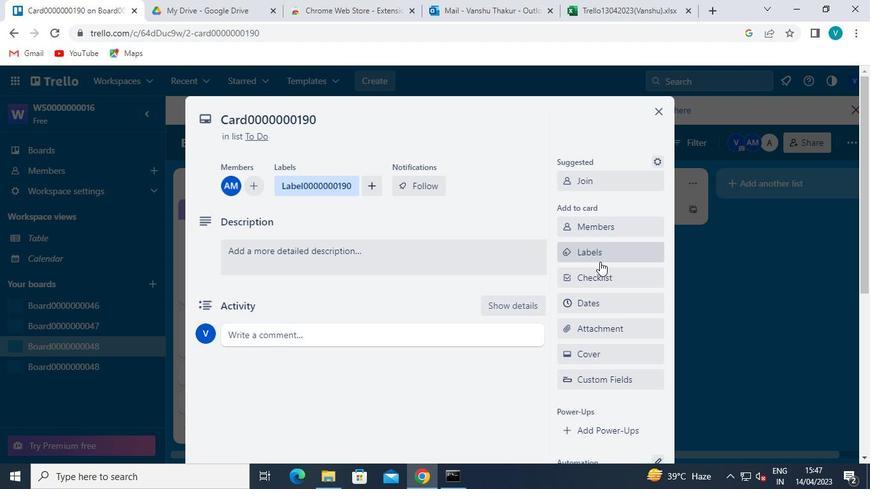 
Action: Mouse pressed left at (599, 275)
Screenshot: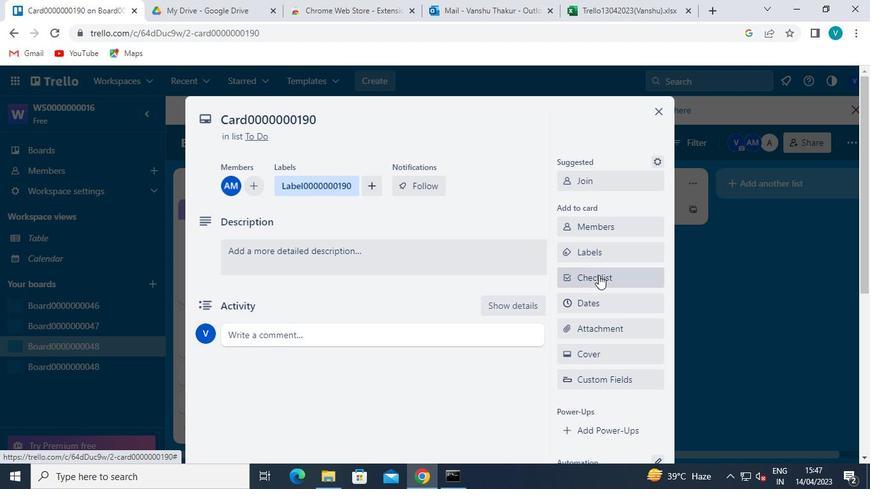 
Action: Mouse moved to (611, 344)
Screenshot: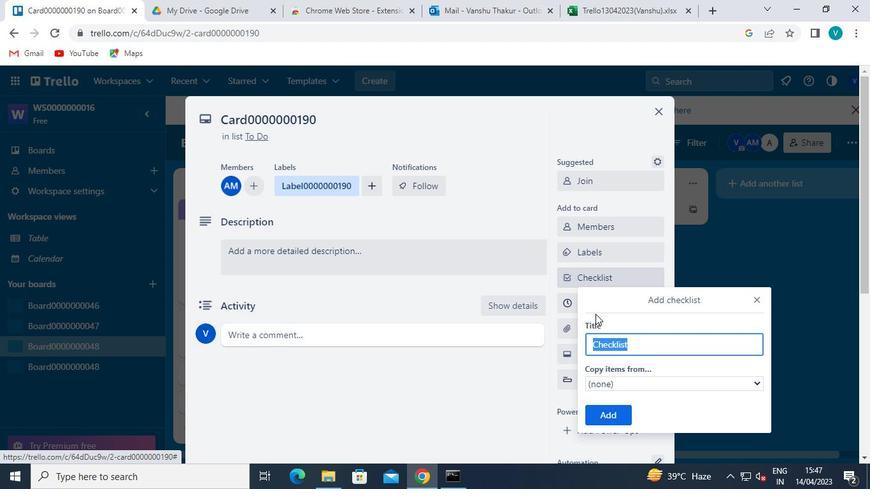 
Action: Keyboard Key.shift
Screenshot: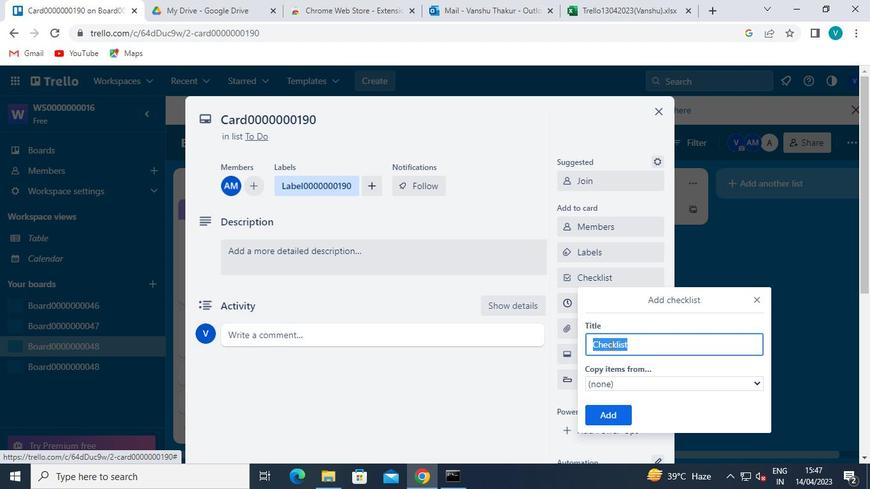 
Action: Keyboard C
Screenshot: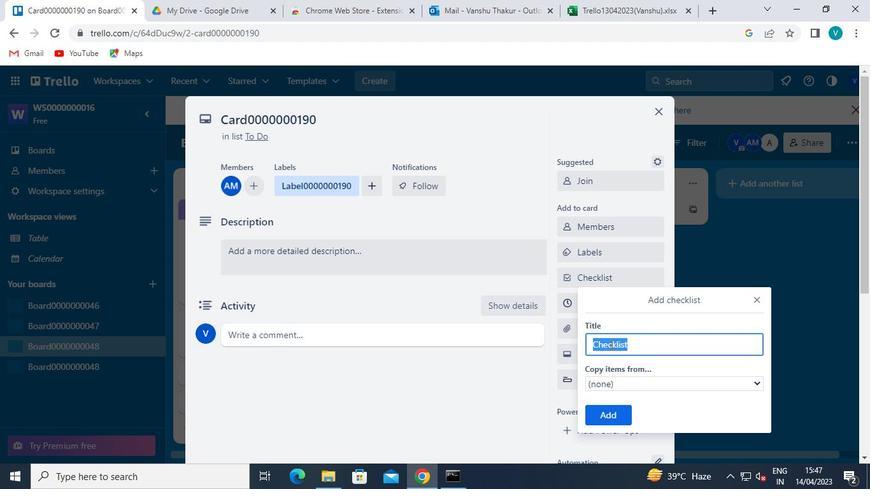 
Action: Keyboard L
Screenshot: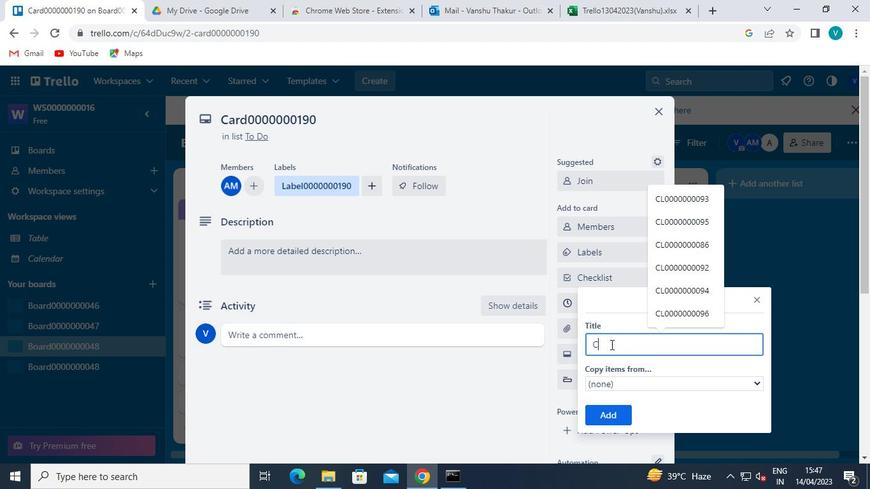 
Action: Keyboard <96>
Screenshot: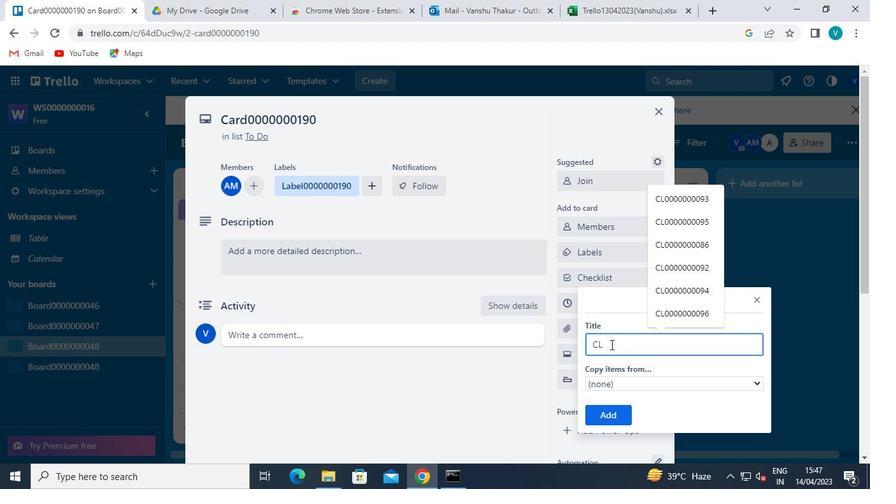 
Action: Keyboard <96>
Screenshot: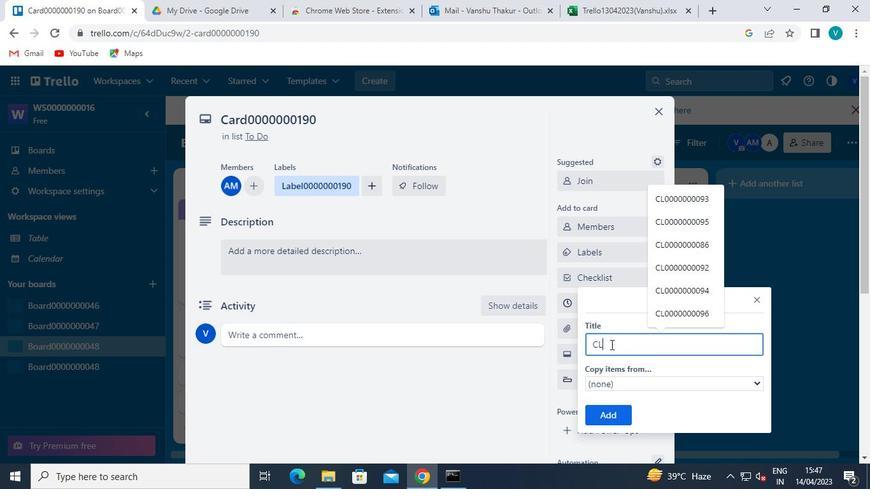 
Action: Keyboard <96>
Screenshot: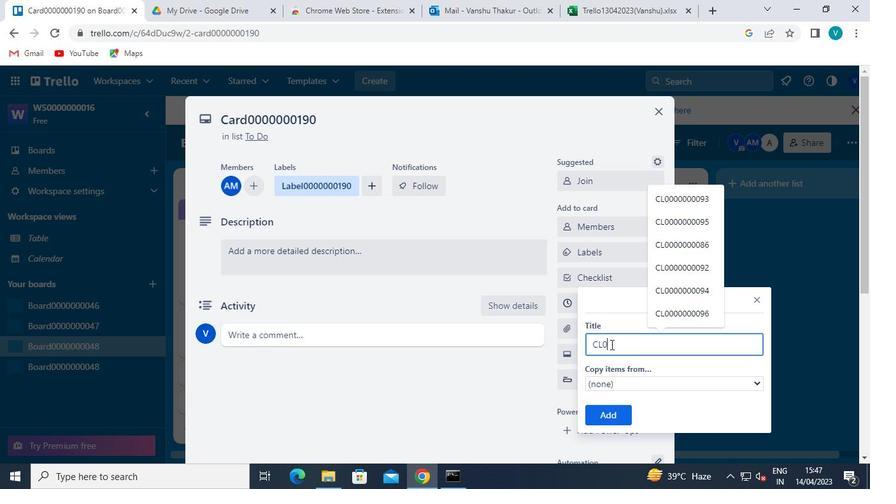 
Action: Keyboard <96>
Screenshot: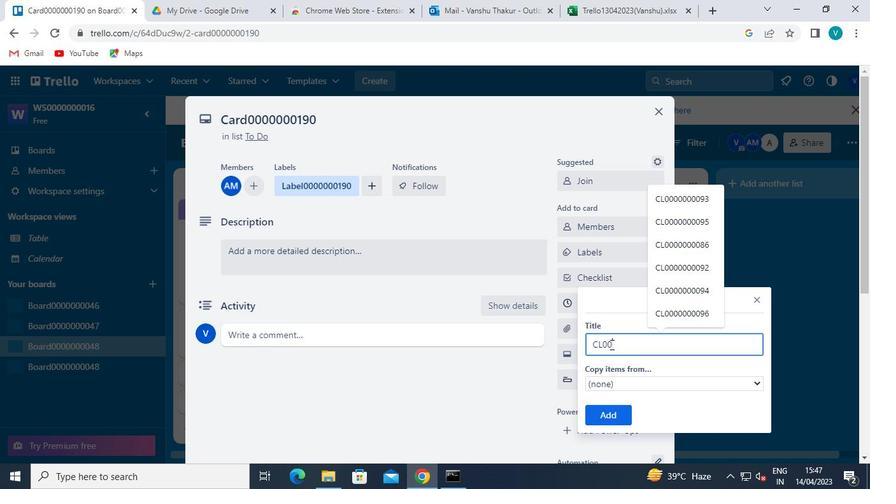 
Action: Keyboard <96>
Screenshot: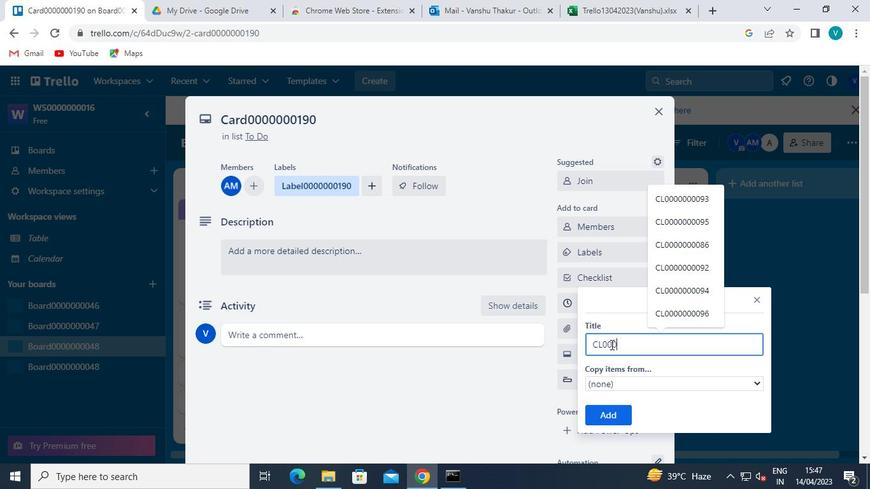 
Action: Keyboard <96>
Screenshot: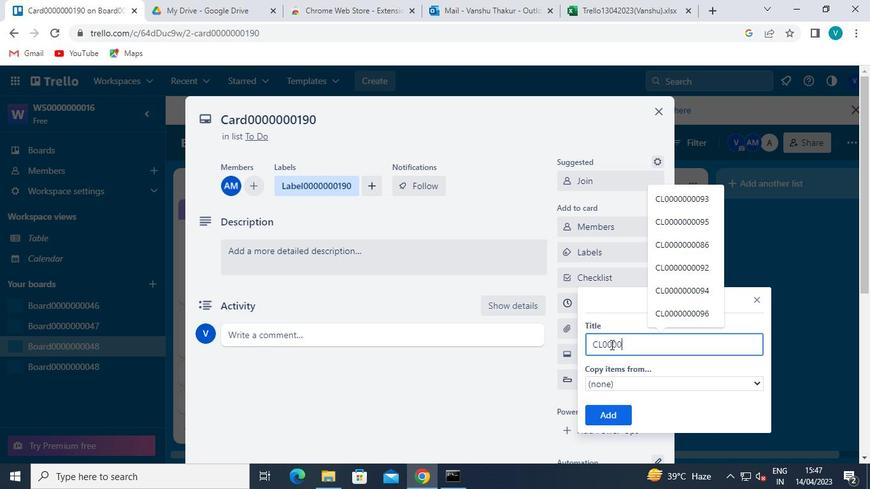 
Action: Keyboard <96>
Screenshot: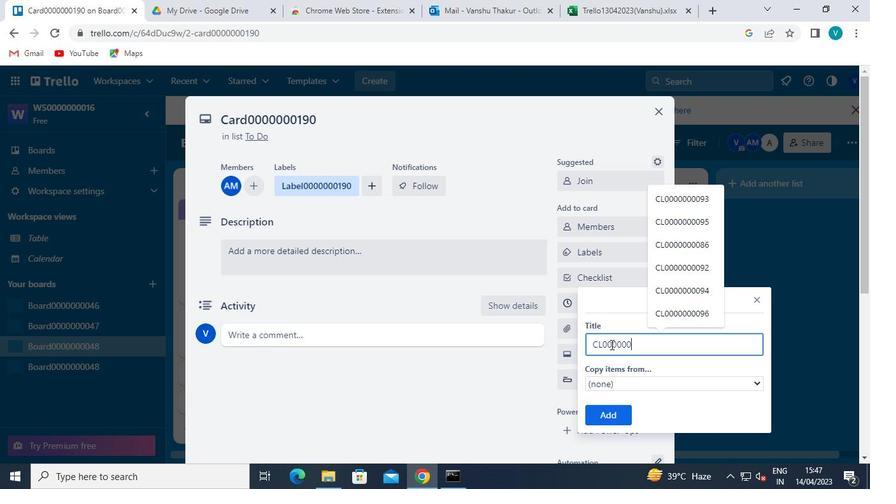 
Action: Keyboard <97>
Screenshot: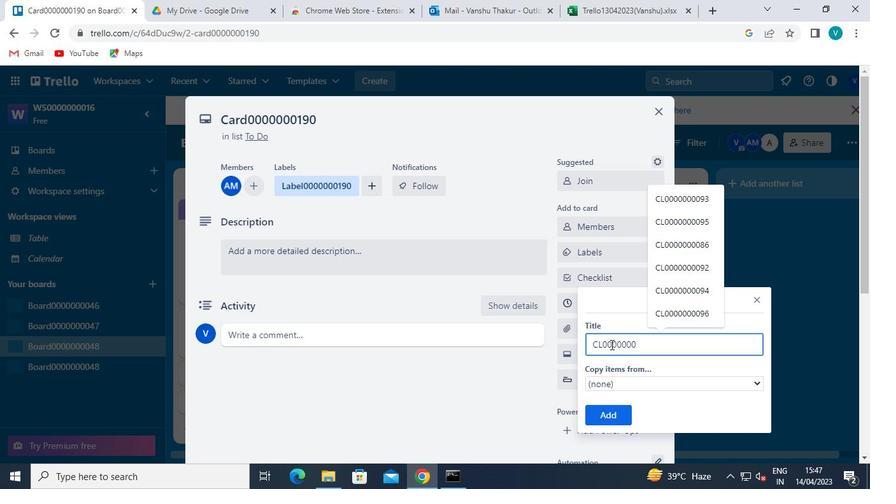 
Action: Keyboard <105>
Screenshot: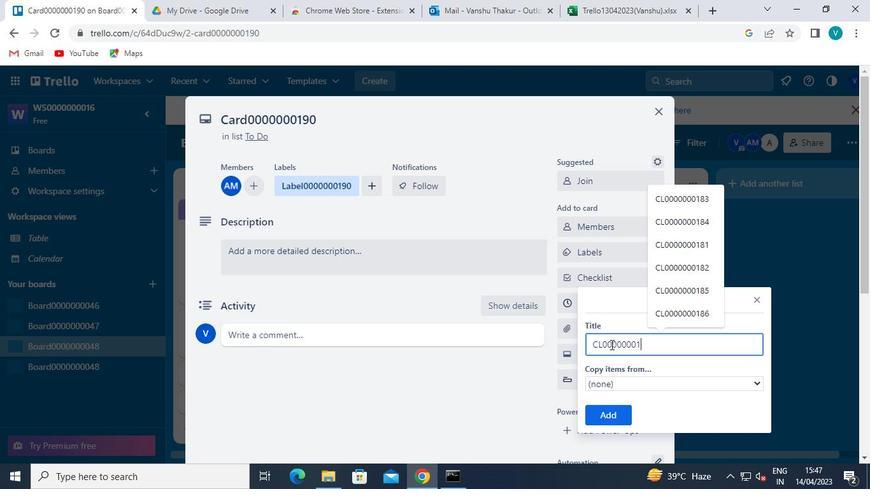 
Action: Keyboard <96>
Screenshot: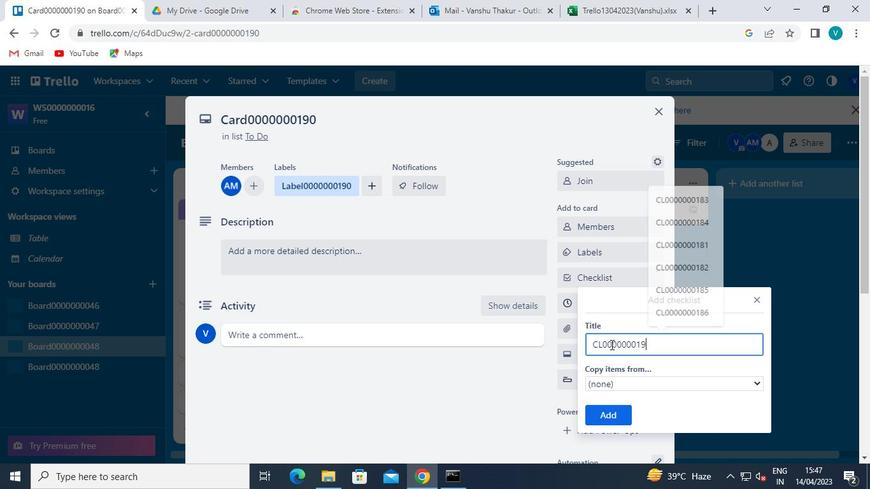 
Action: Mouse moved to (603, 416)
Screenshot: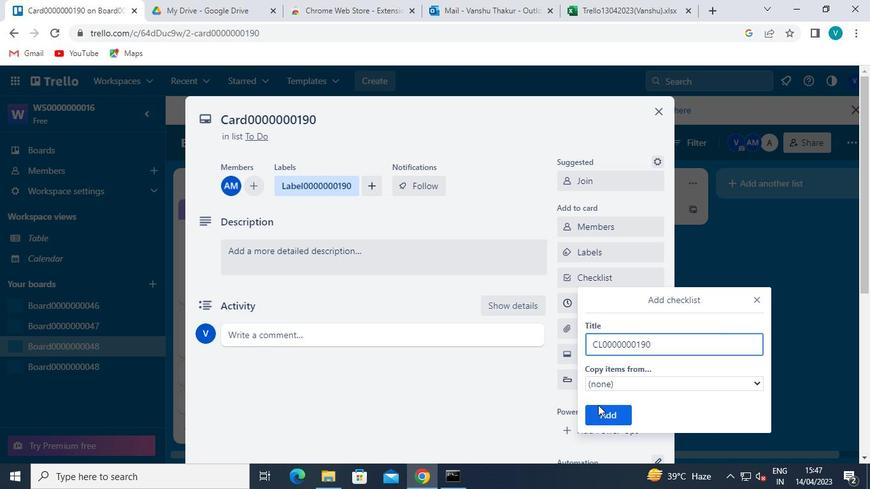 
Action: Mouse pressed left at (603, 416)
Screenshot: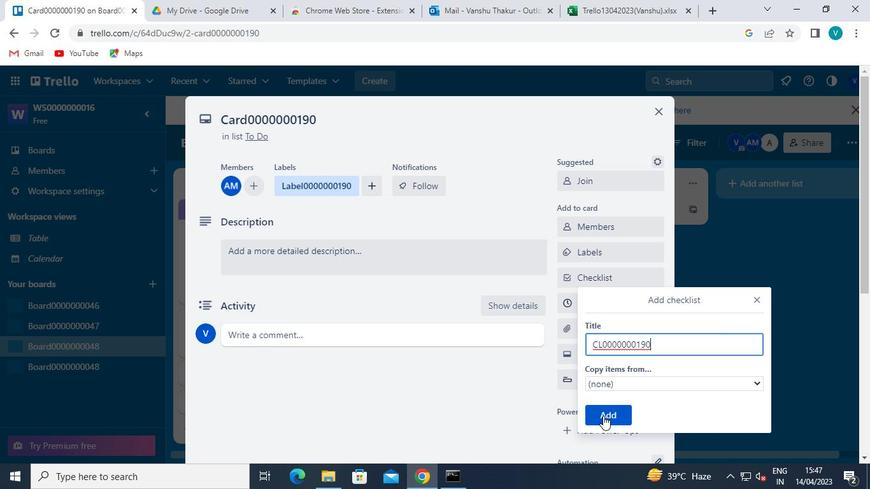 
Action: Mouse moved to (596, 304)
Screenshot: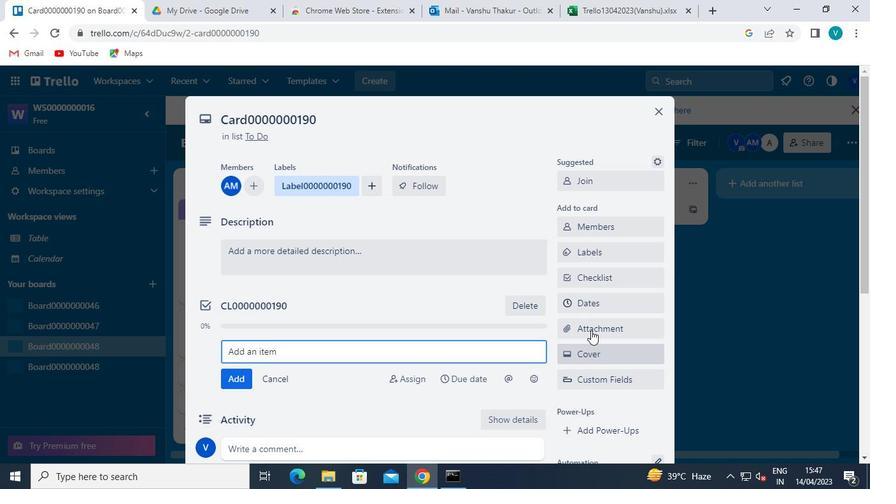 
Action: Mouse pressed left at (596, 304)
Screenshot: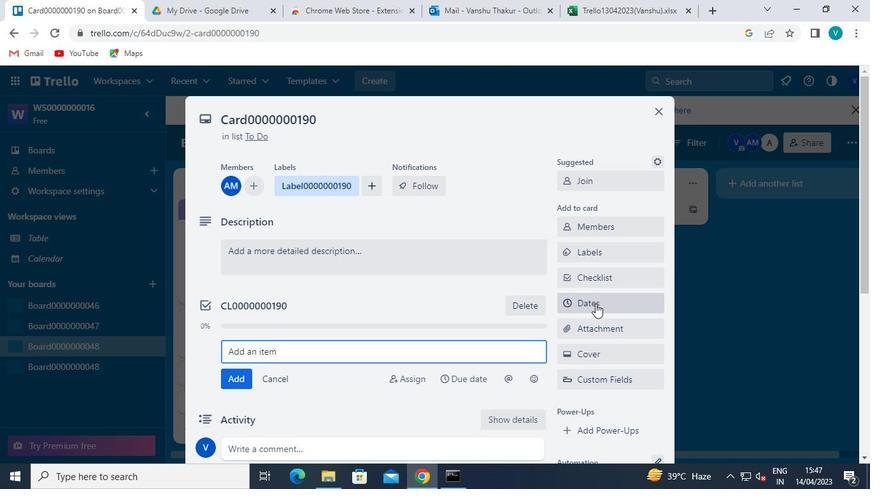 
Action: Mouse moved to (722, 144)
Screenshot: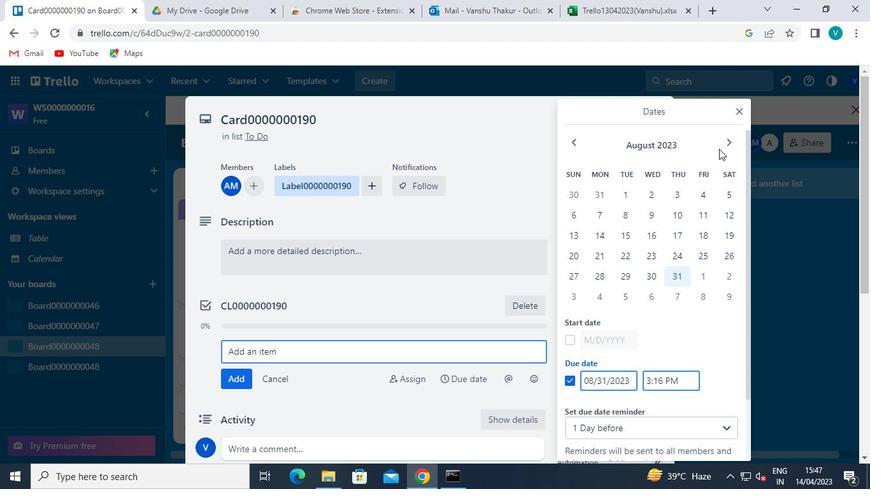 
Action: Mouse pressed left at (722, 144)
Screenshot: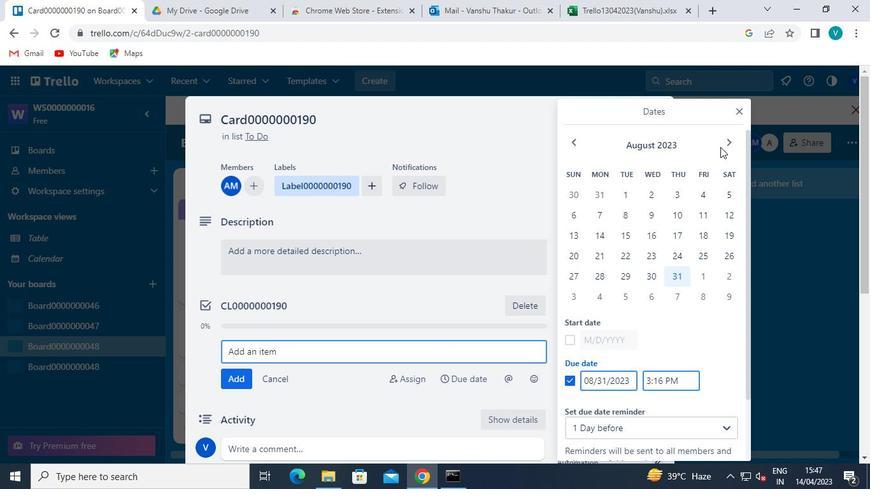 
Action: Mouse moved to (702, 193)
Screenshot: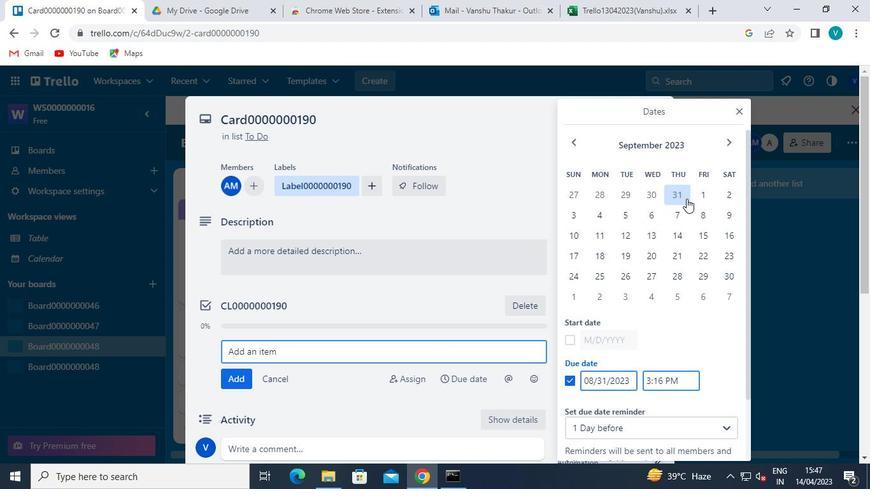
Action: Mouse pressed left at (702, 193)
Screenshot: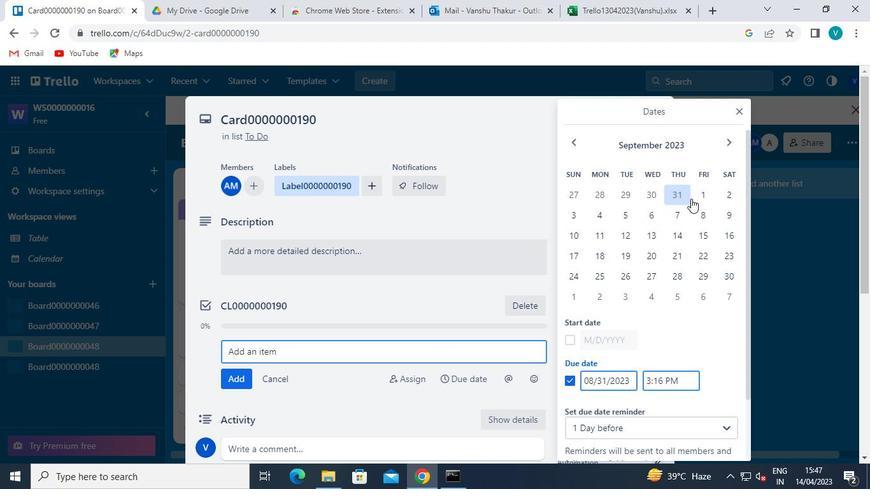 
Action: Mouse moved to (576, 343)
Screenshot: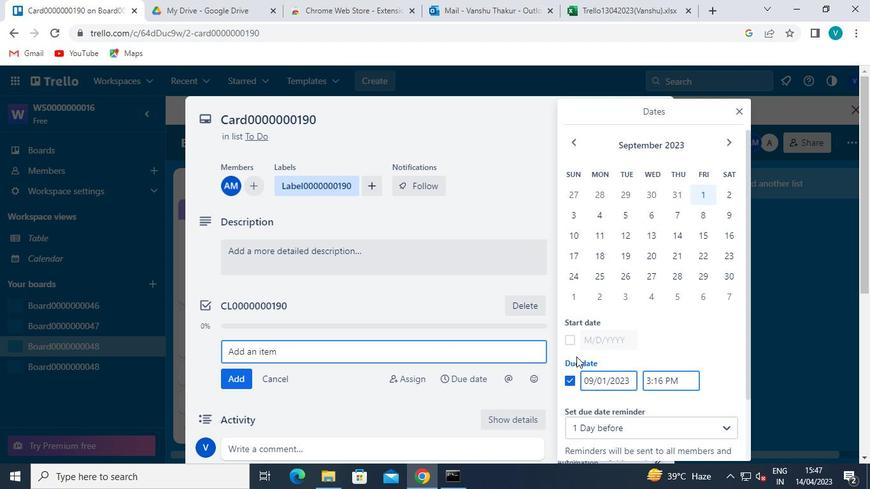 
Action: Mouse pressed left at (576, 343)
Screenshot: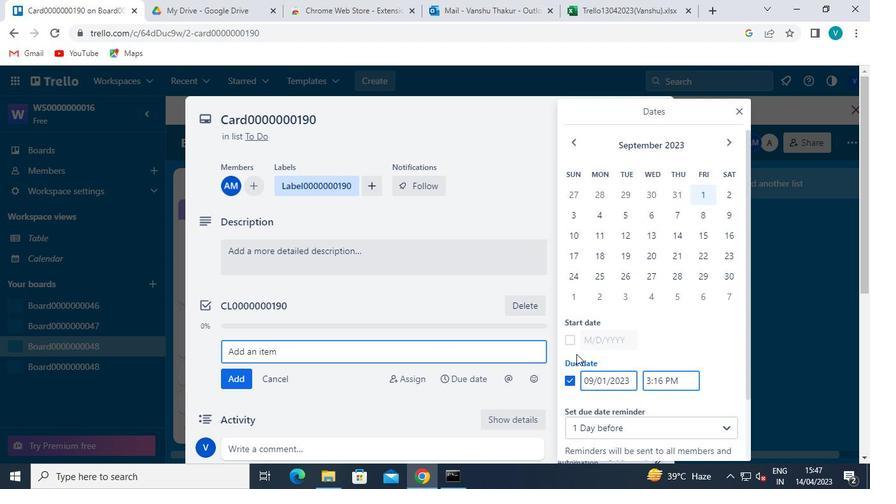 
Action: Mouse moved to (724, 141)
Screenshot: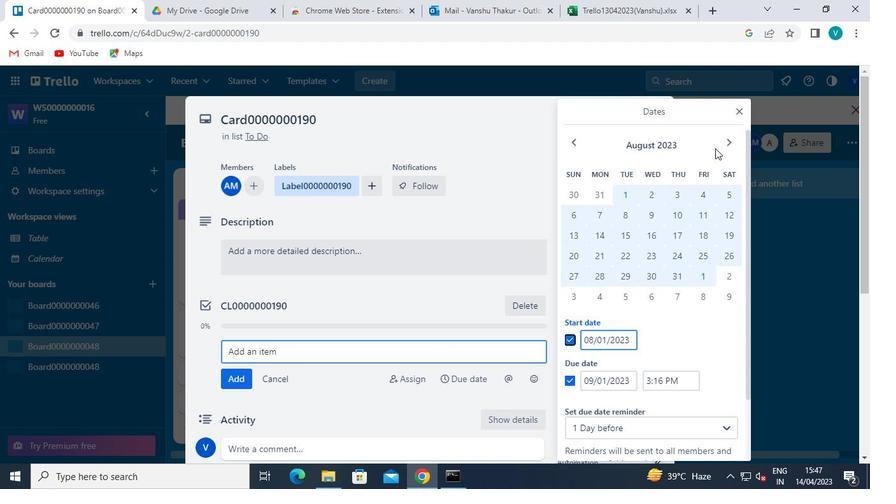 
Action: Mouse pressed left at (724, 141)
Screenshot: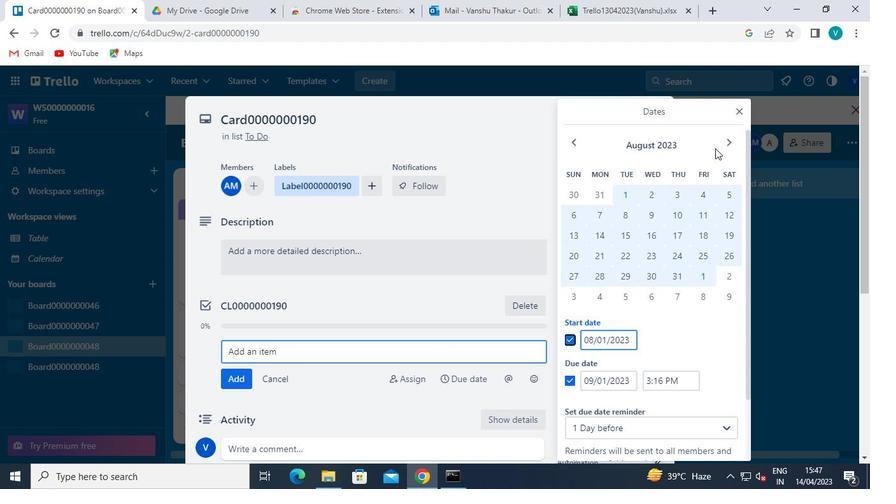 
Action: Mouse moved to (707, 193)
Screenshot: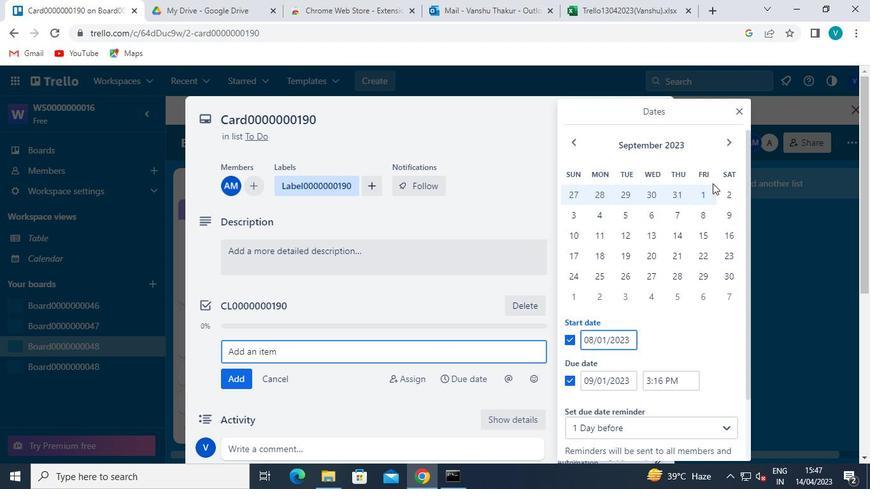 
Action: Mouse pressed left at (707, 193)
Screenshot: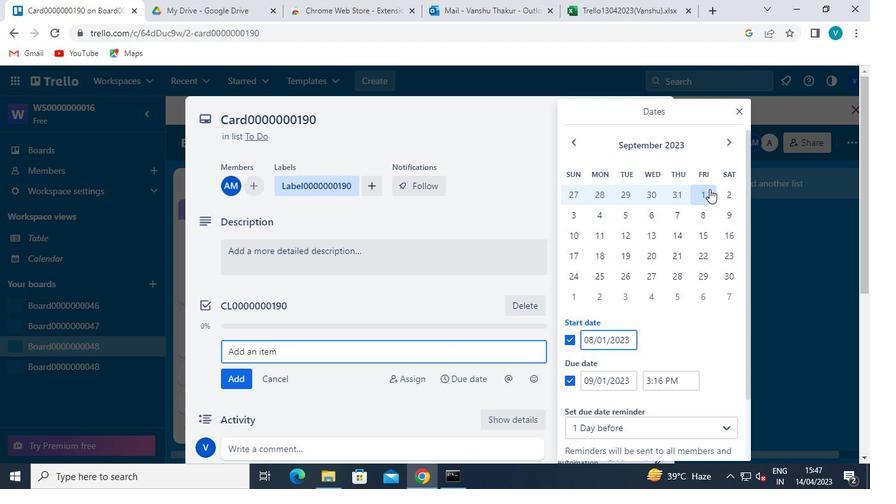 
Action: Mouse moved to (730, 274)
Screenshot: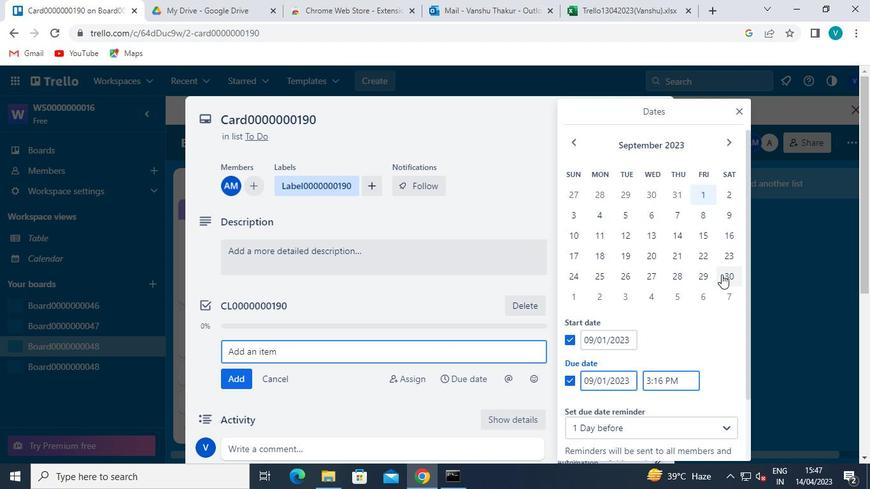 
Action: Mouse pressed left at (730, 274)
Screenshot: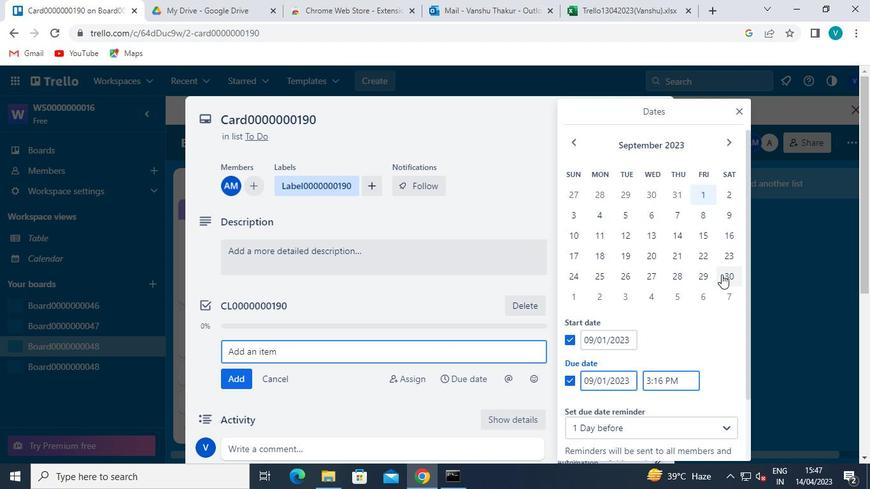 
Action: Mouse moved to (606, 411)
Screenshot: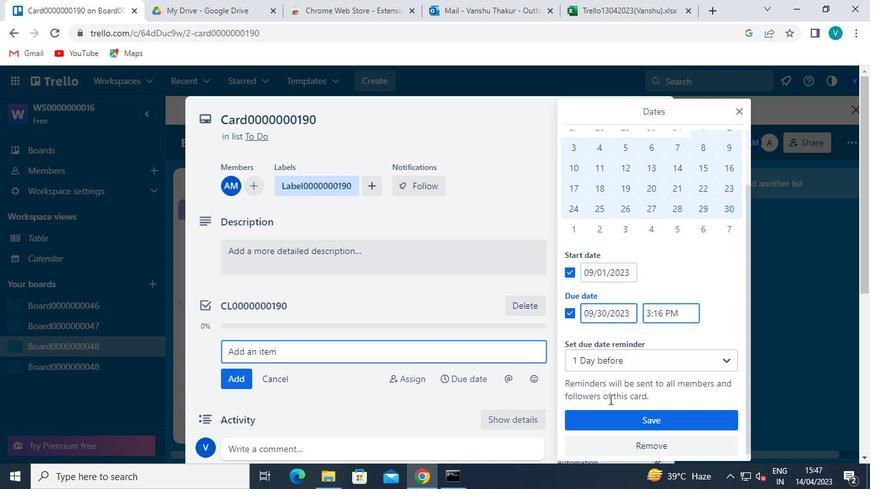 
Action: Mouse pressed left at (606, 411)
Screenshot: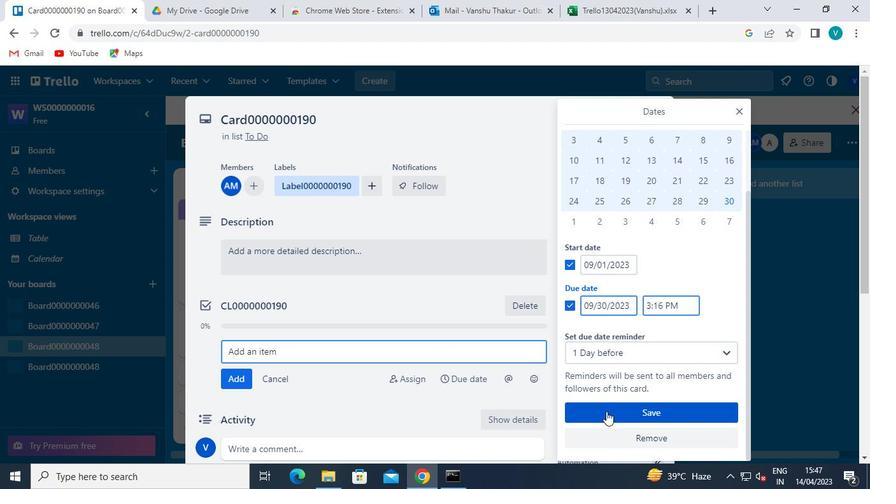 
Action: Mouse moved to (448, 478)
Screenshot: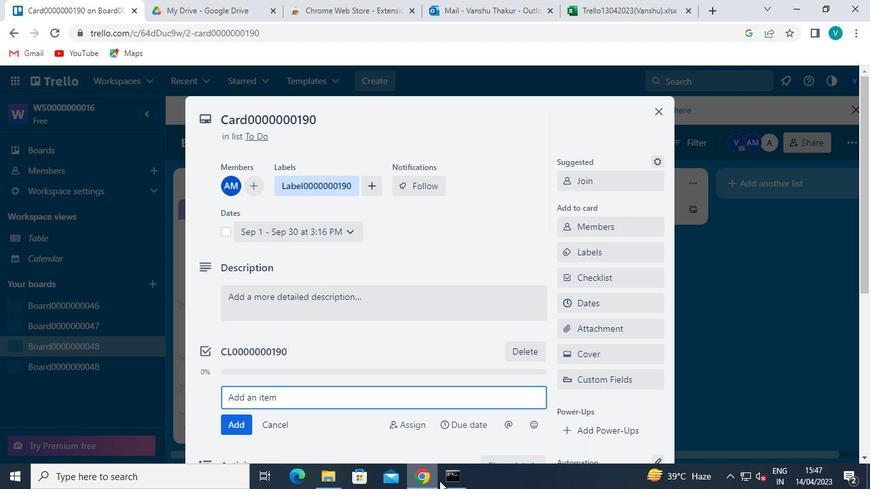 
Action: Mouse pressed left at (448, 478)
Screenshot: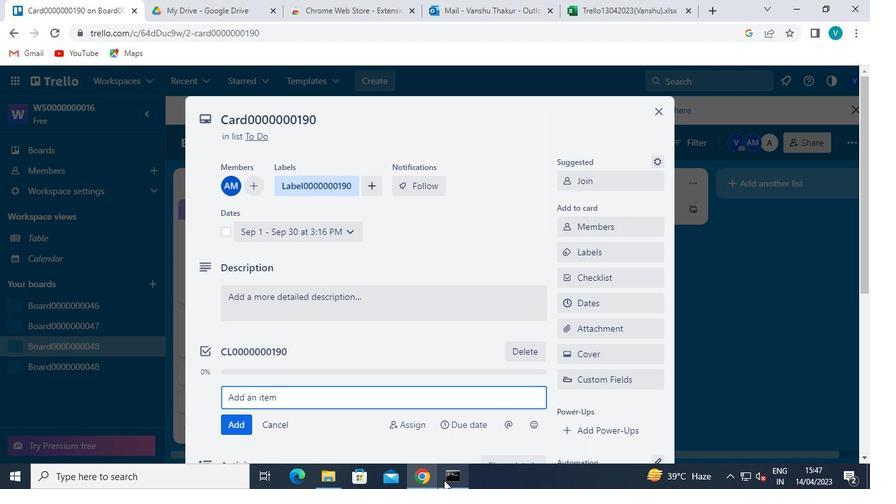 
Action: Mouse moved to (822, 51)
Screenshot: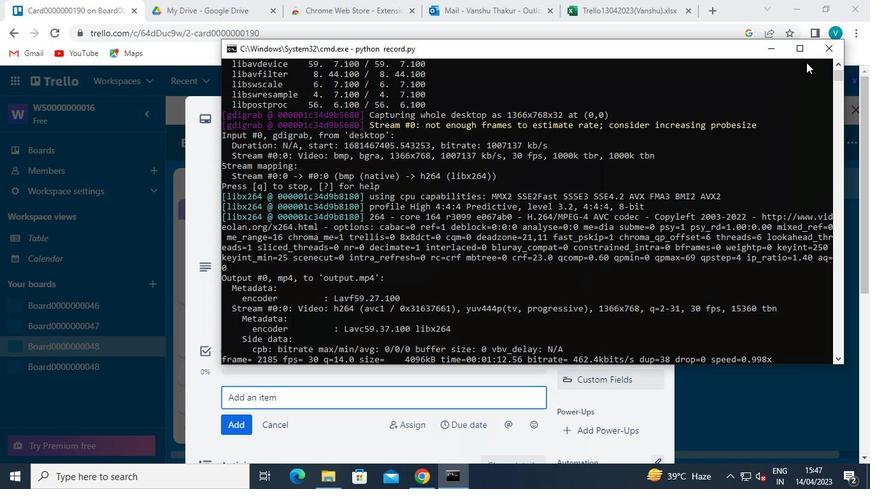 
Action: Mouse pressed left at (822, 51)
Screenshot: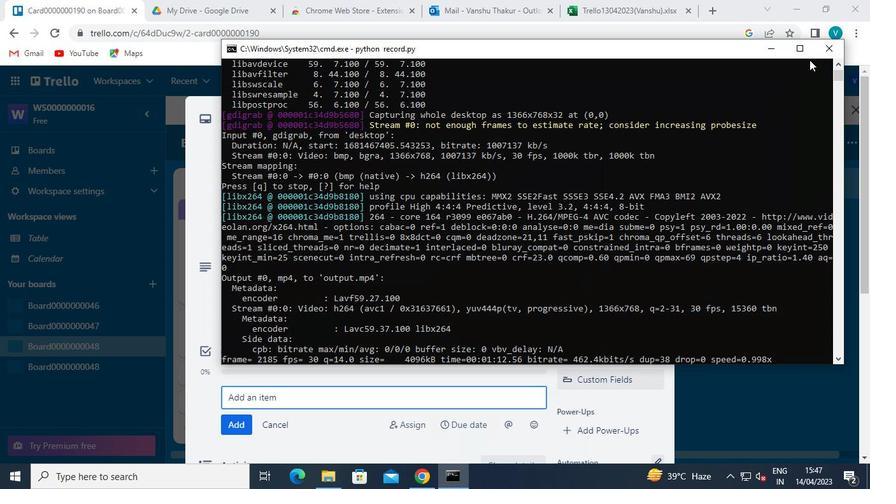 
Action: Mouse moved to (823, 52)
Screenshot: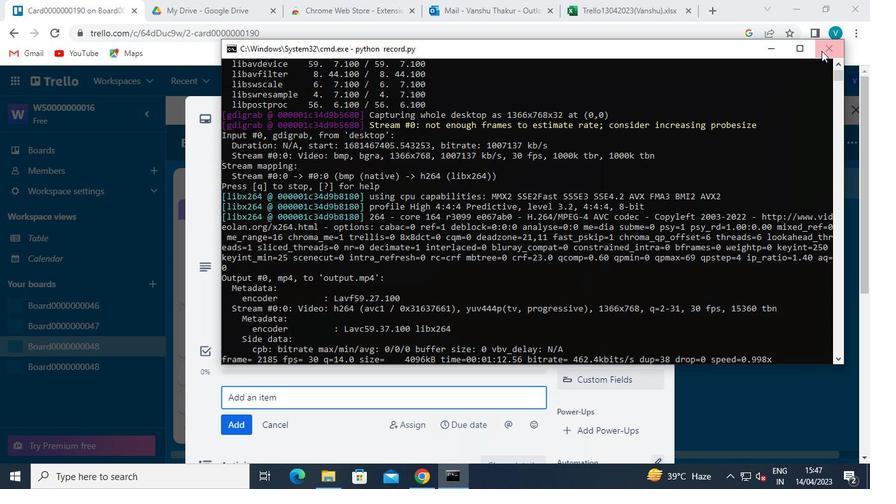 
